 Task: Open a blank sheet, save the file as coverpage.doc Insert a picture of 'Cover page of the kite runner'with name   Cover page of the kite runner.png  Change shape height to 7 select the picture, apply border and shading with setting 3-D, style wavy line, color Purple and width 3/4 pt
Action: Mouse moved to (25, 21)
Screenshot: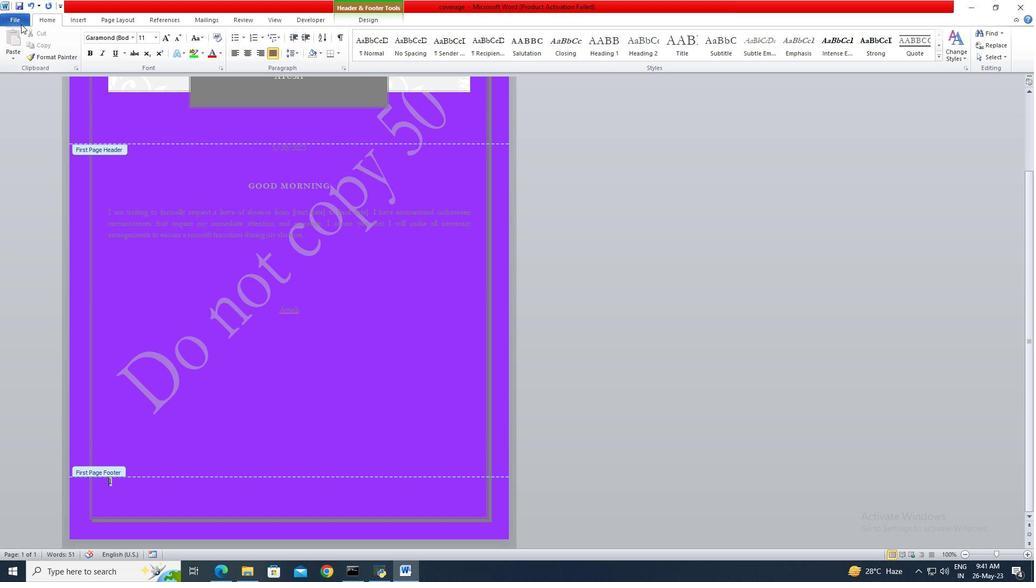 
Action: Mouse pressed left at (25, 21)
Screenshot: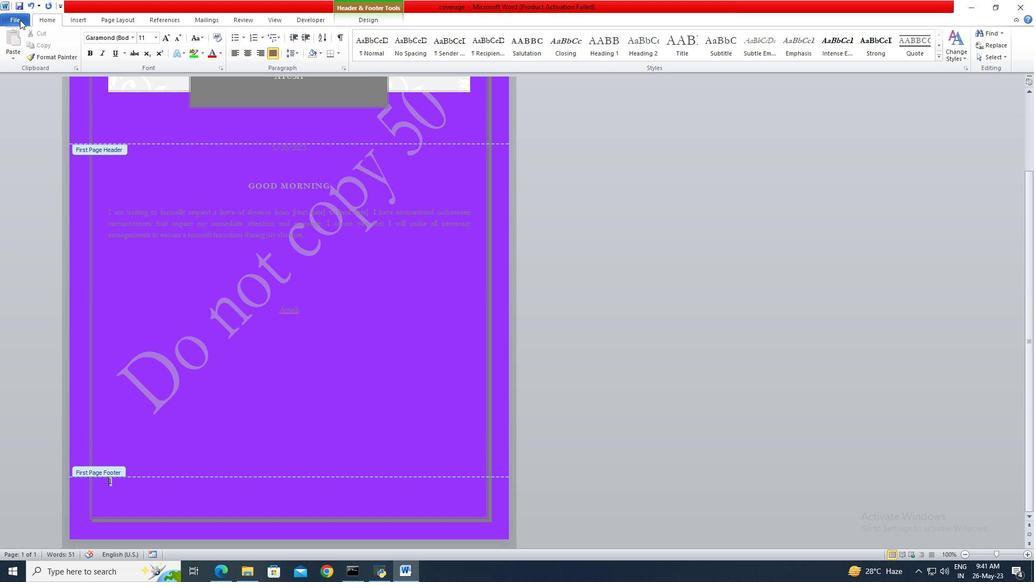 
Action: Mouse moved to (32, 150)
Screenshot: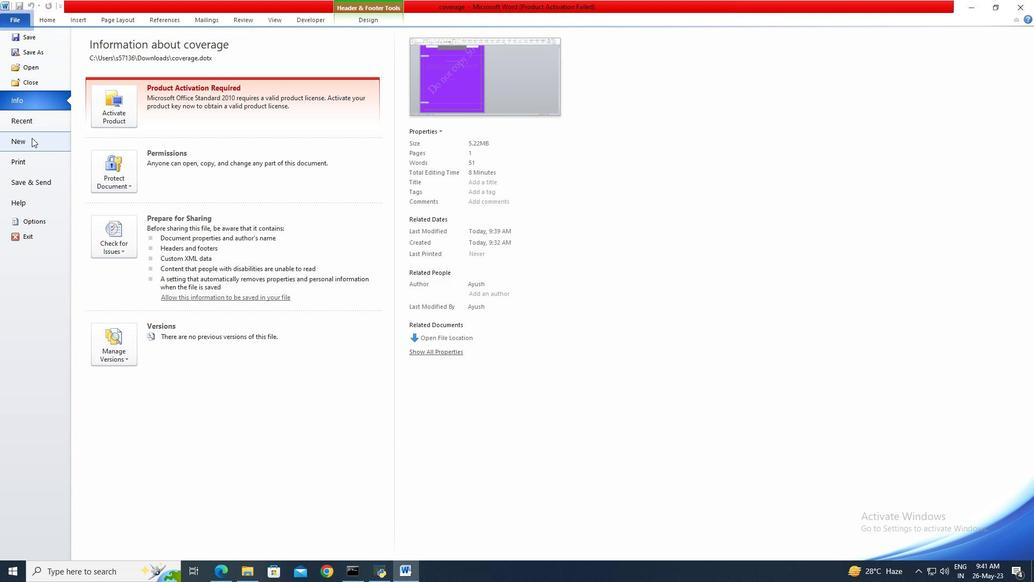 
Action: Mouse pressed left at (32, 150)
Screenshot: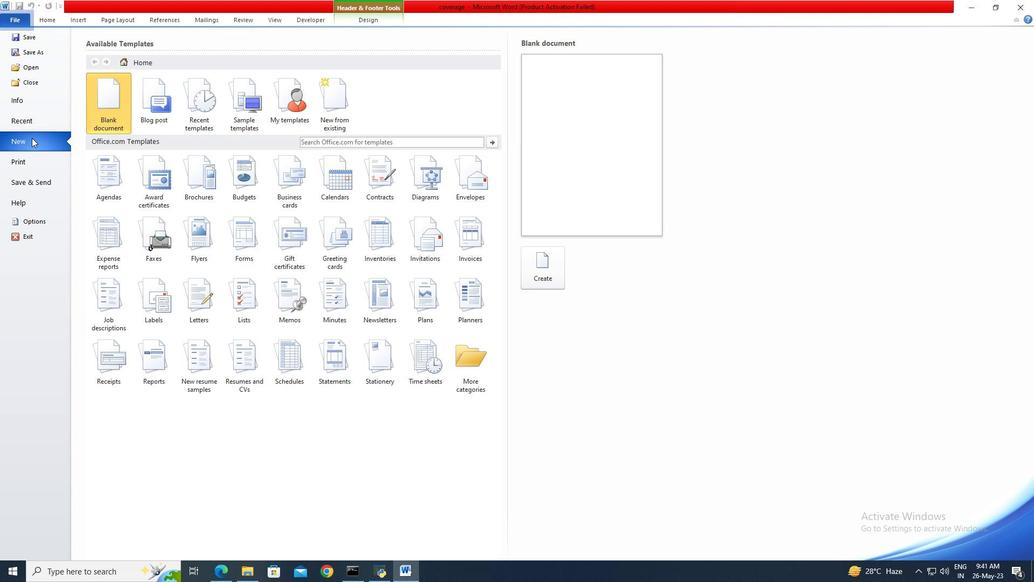 
Action: Mouse moved to (534, 265)
Screenshot: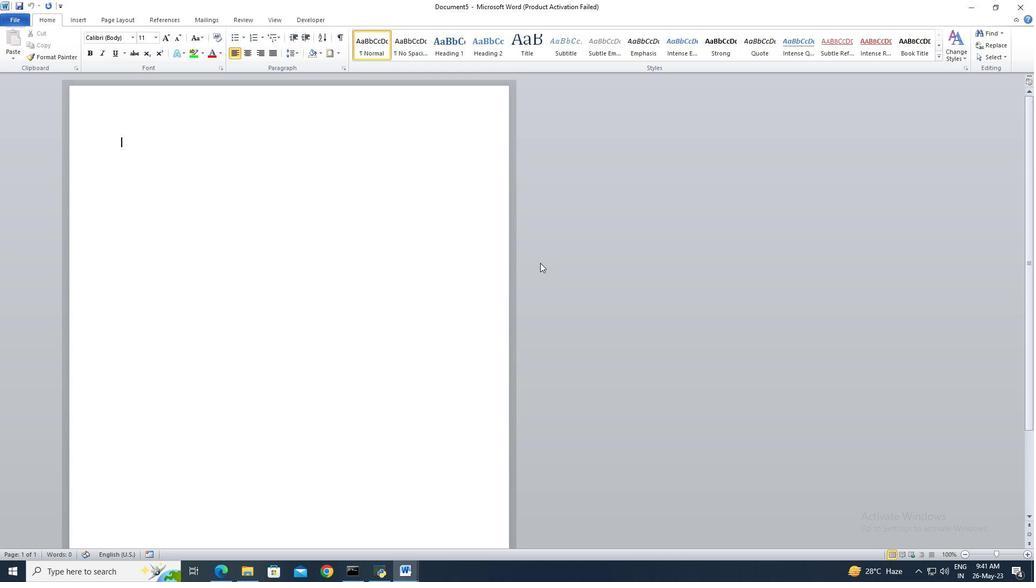 
Action: Mouse pressed left at (534, 265)
Screenshot: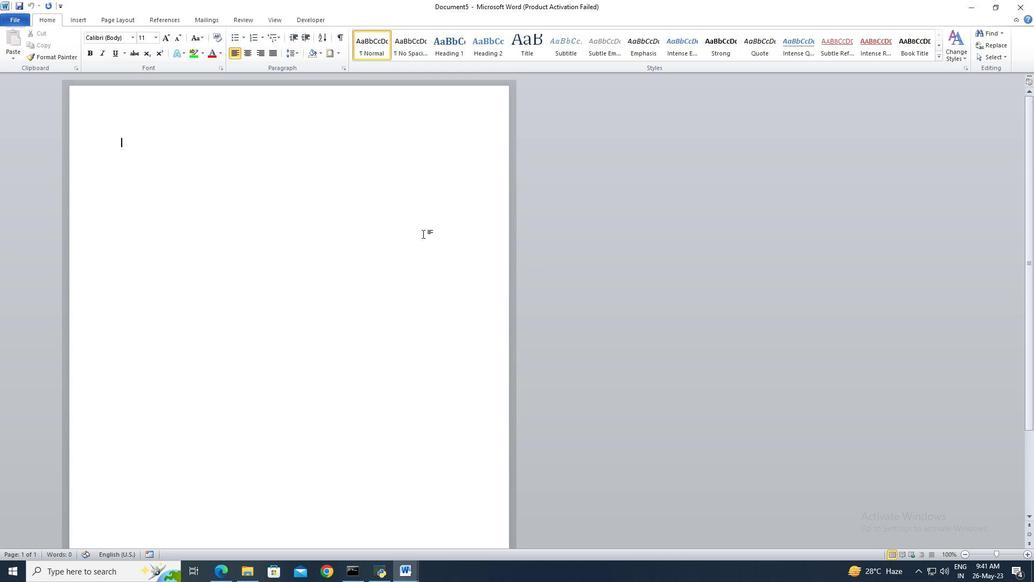
Action: Mouse moved to (22, 22)
Screenshot: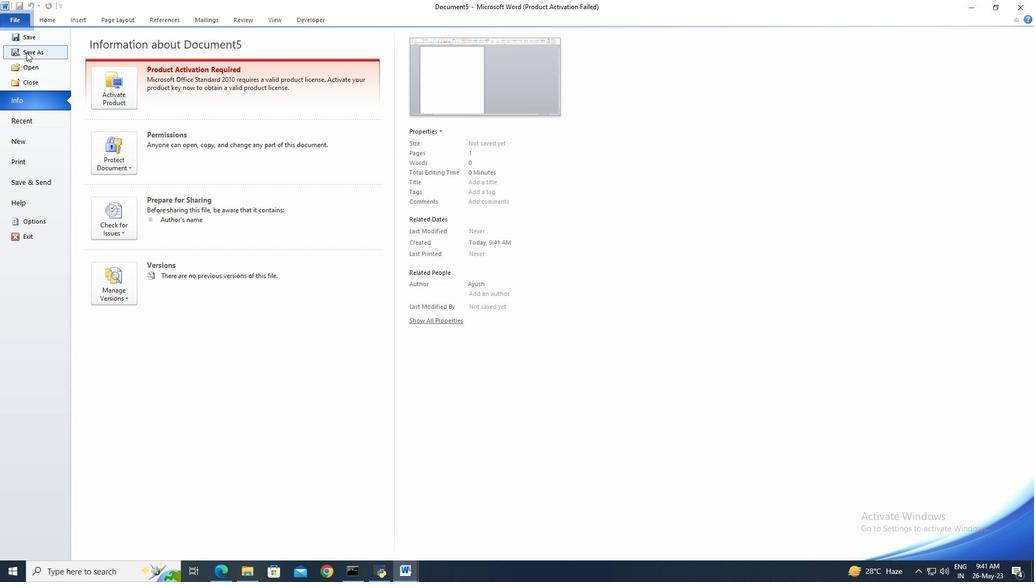 
Action: Mouse pressed left at (22, 22)
Screenshot: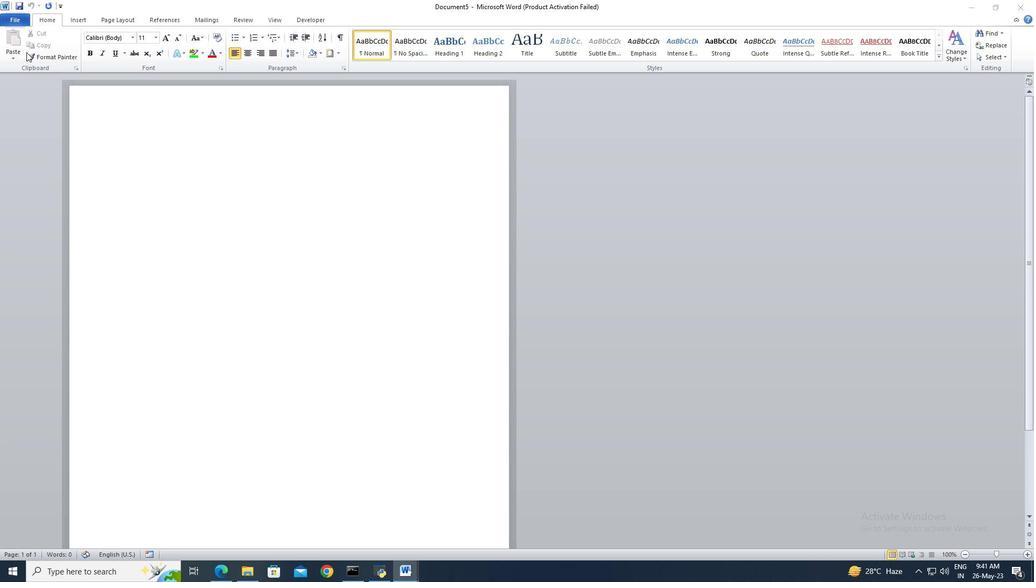 
Action: Mouse moved to (24, 52)
Screenshot: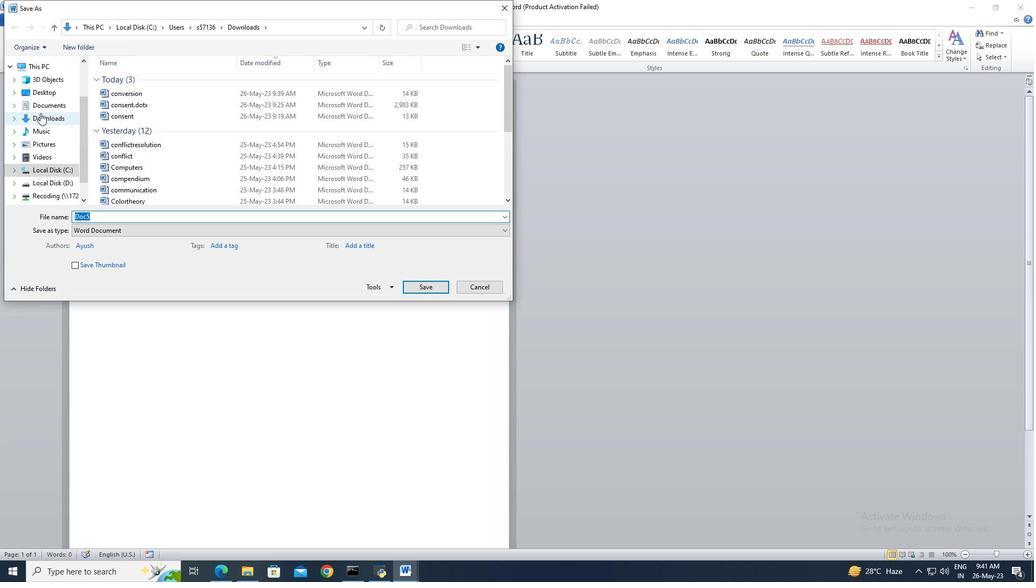 
Action: Mouse pressed left at (24, 52)
Screenshot: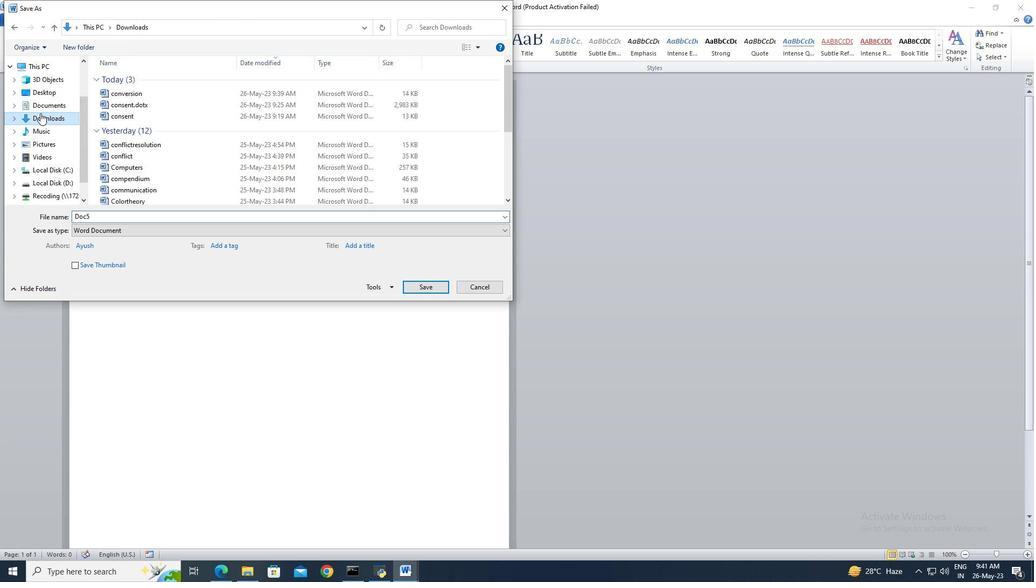 
Action: Mouse moved to (39, 113)
Screenshot: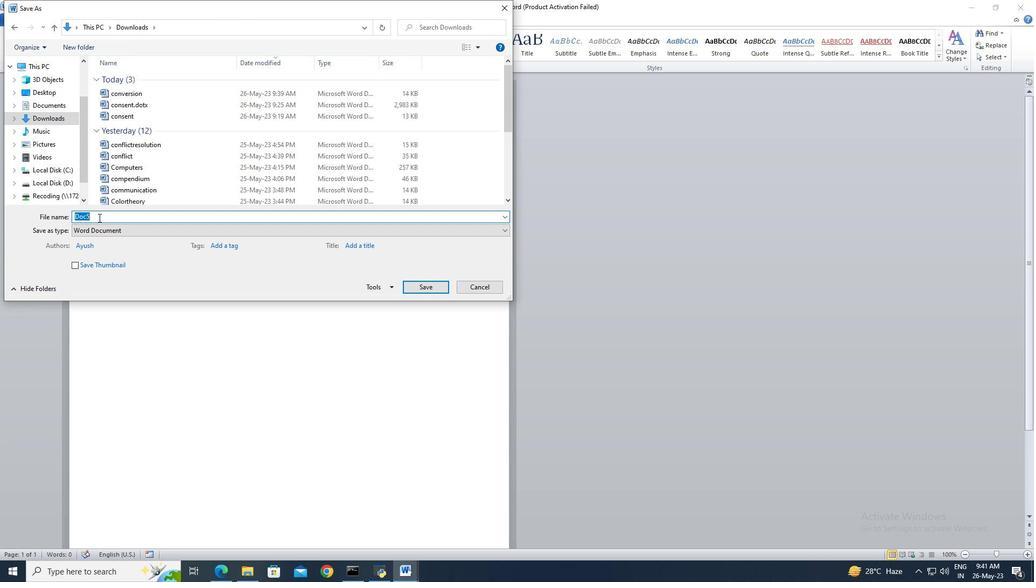 
Action: Mouse pressed left at (39, 113)
Screenshot: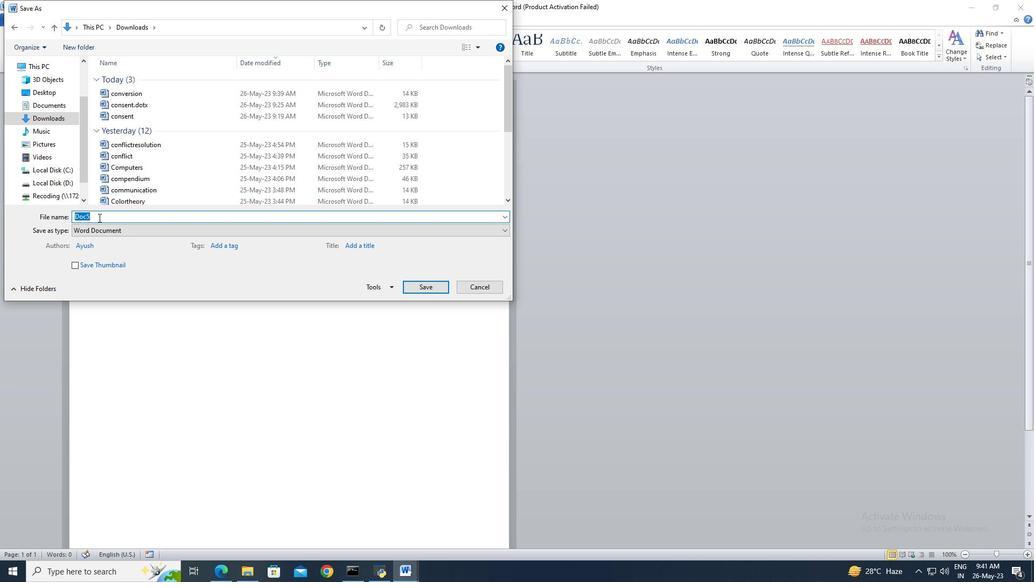 
Action: Mouse moved to (94, 219)
Screenshot: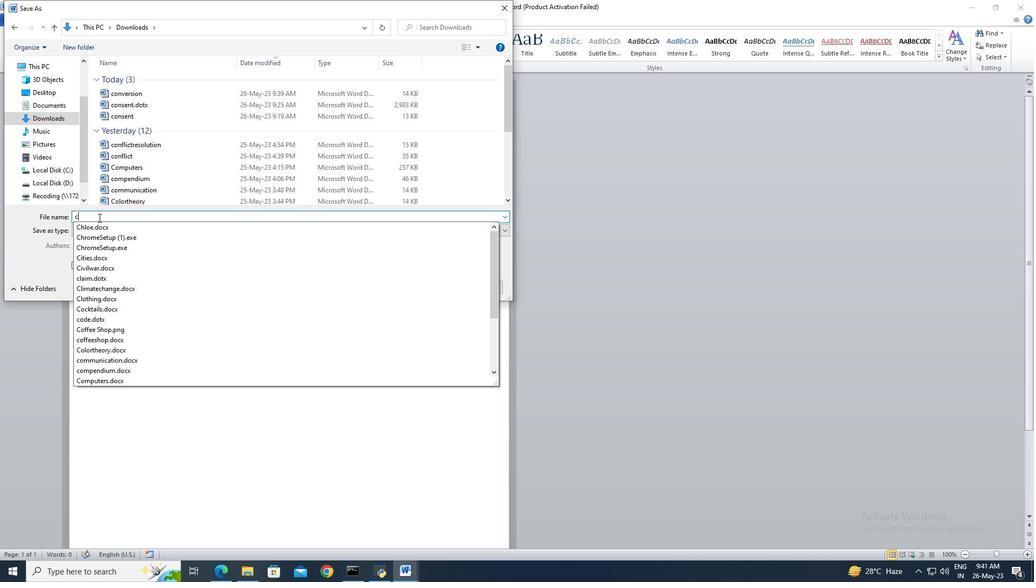 
Action: Mouse pressed left at (94, 219)
Screenshot: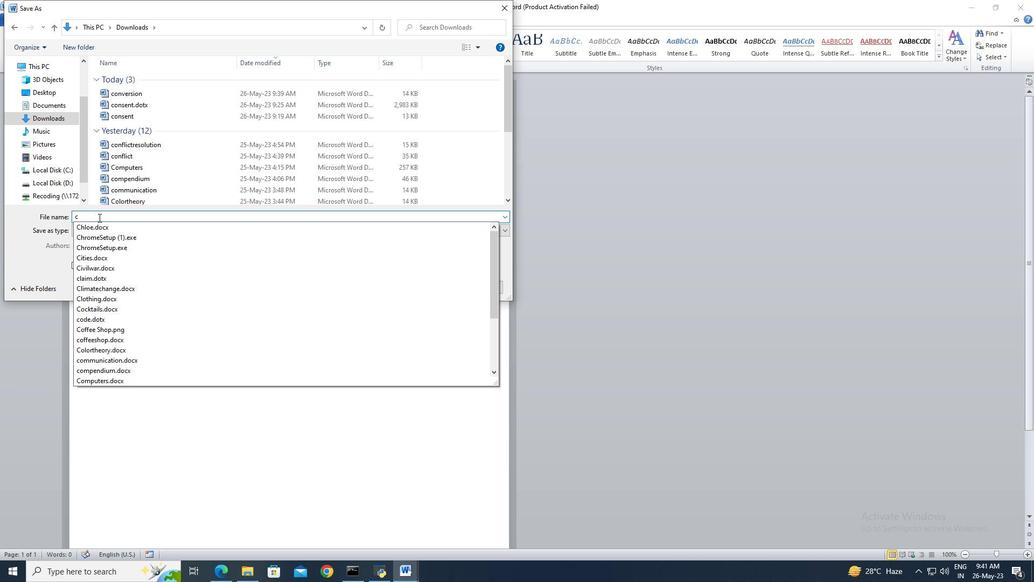 
Action: Key pressed coverpage
Screenshot: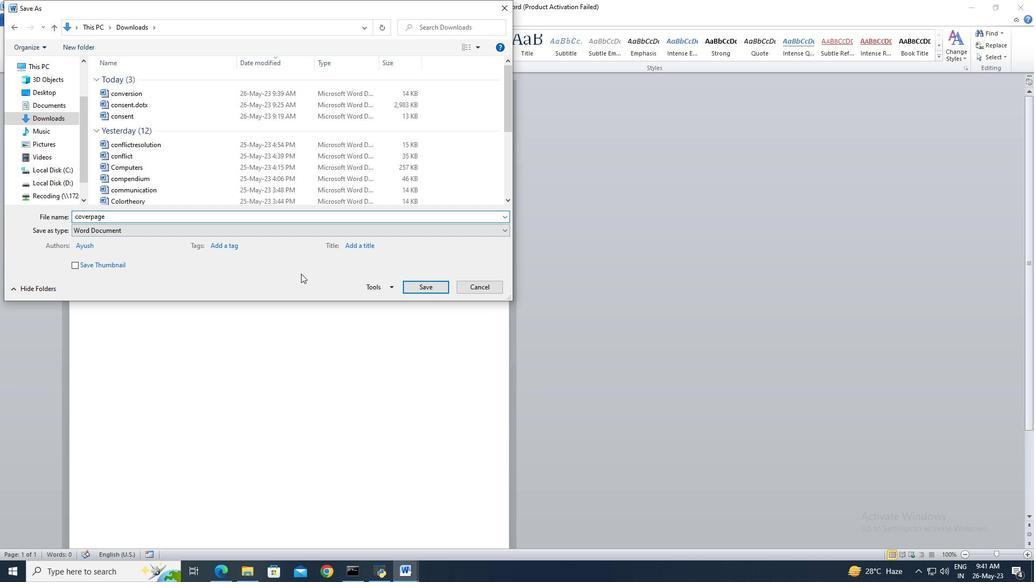 
Action: Mouse moved to (19, 19)
Screenshot: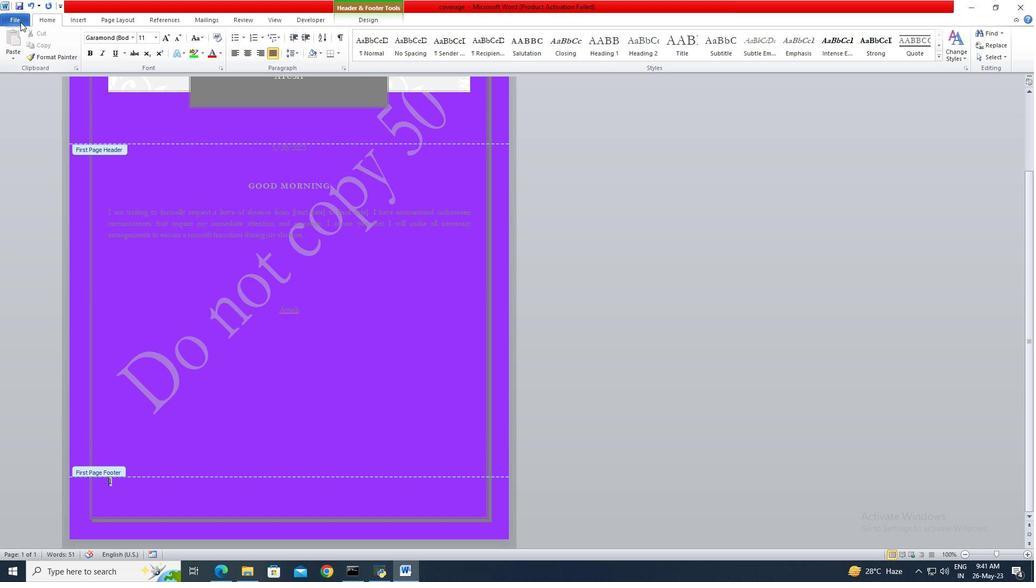 
Action: Mouse pressed left at (19, 19)
Screenshot: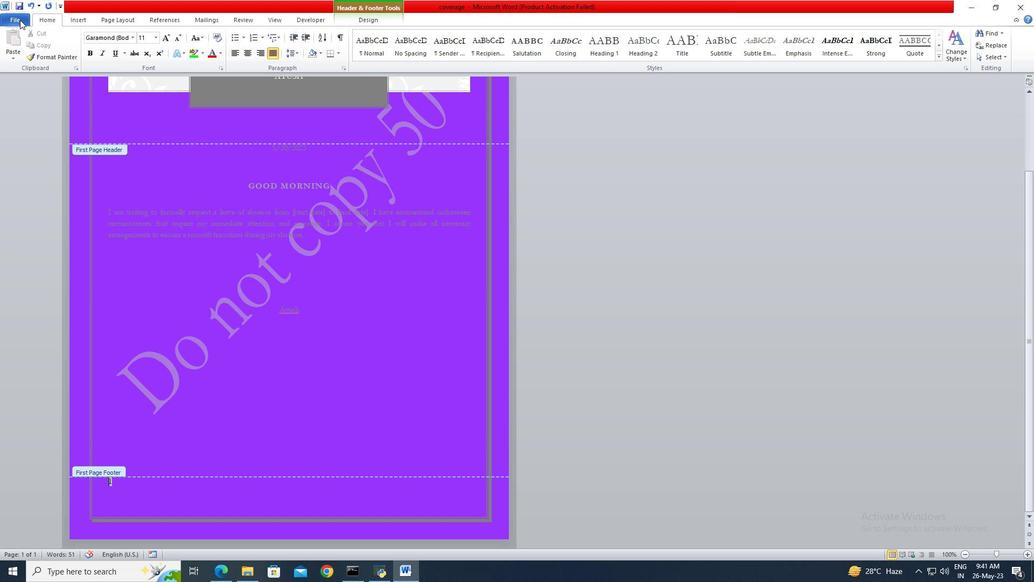 
Action: Mouse moved to (31, 137)
Screenshot: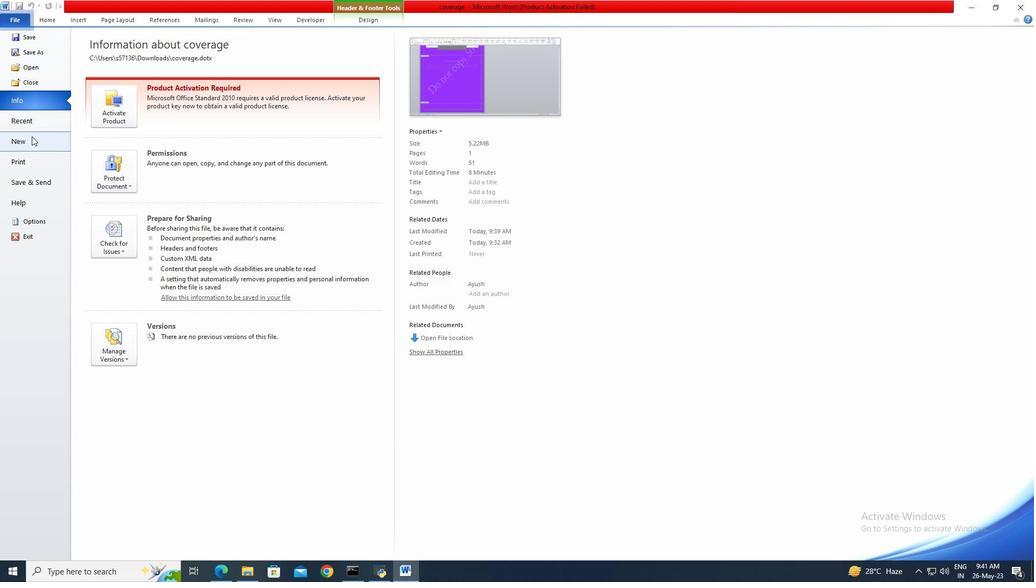 
Action: Mouse pressed left at (31, 137)
Screenshot: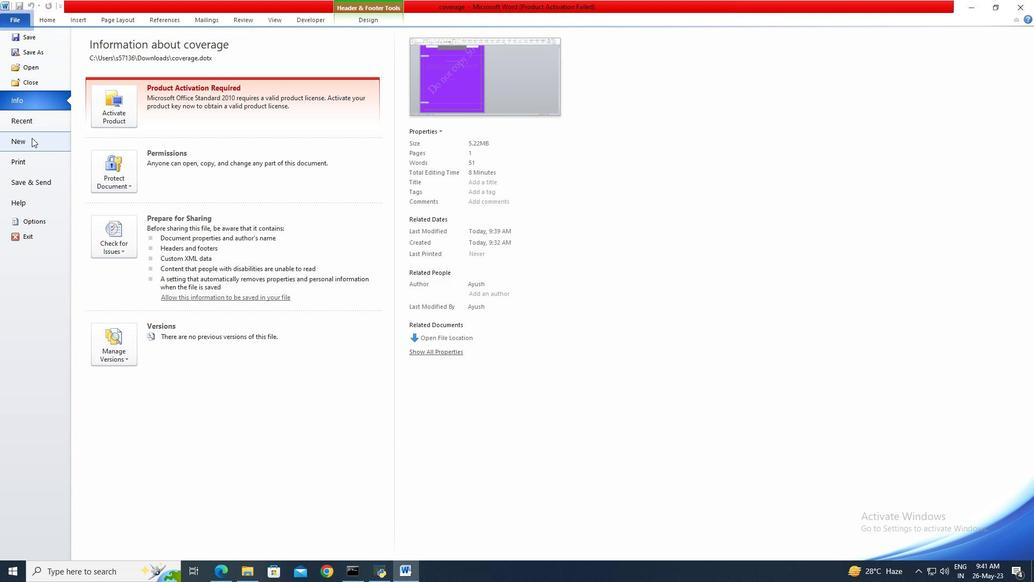 
Action: Mouse moved to (540, 263)
Screenshot: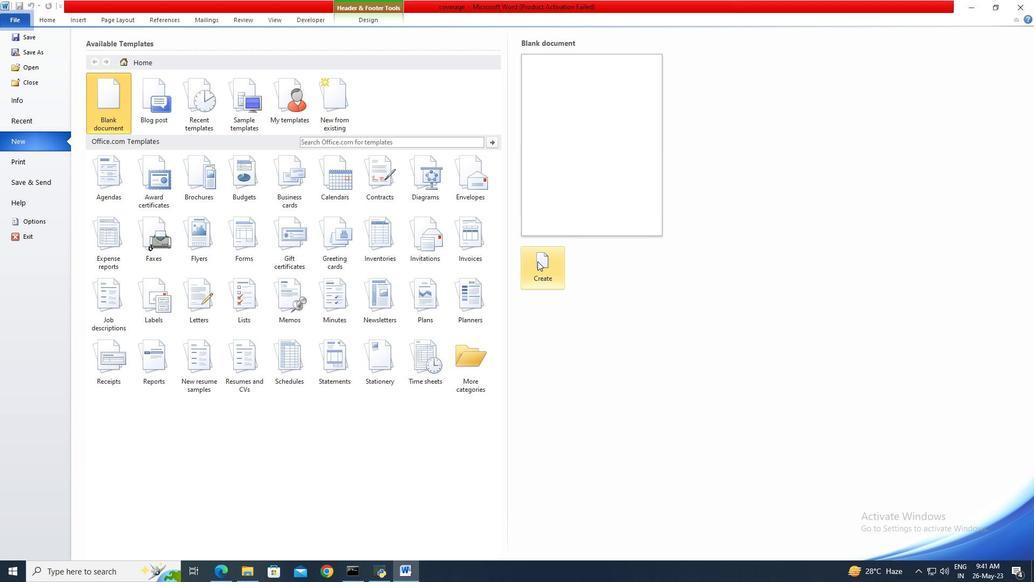 
Action: Mouse pressed left at (540, 263)
Screenshot: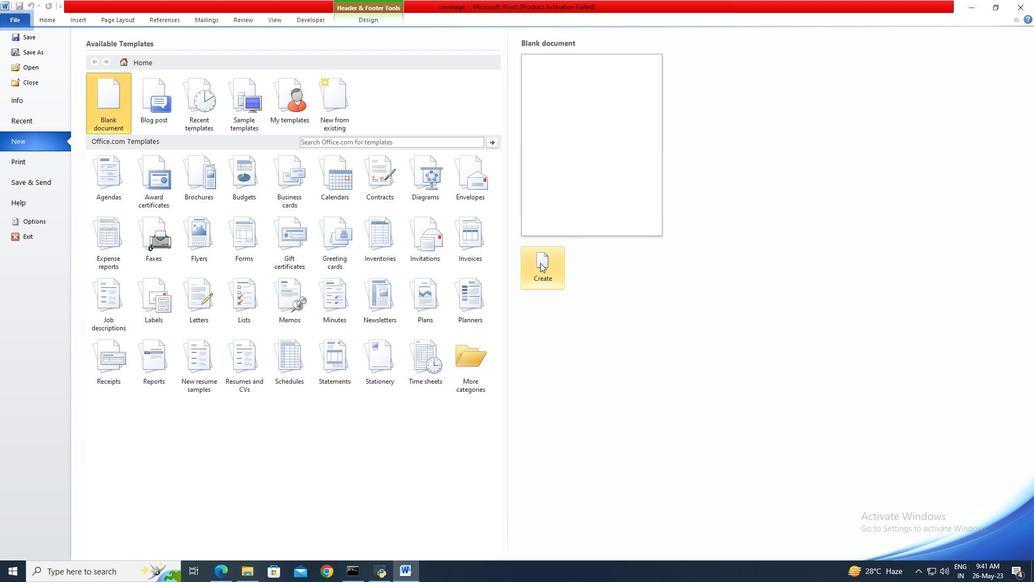 
Action: Mouse moved to (25, 22)
Screenshot: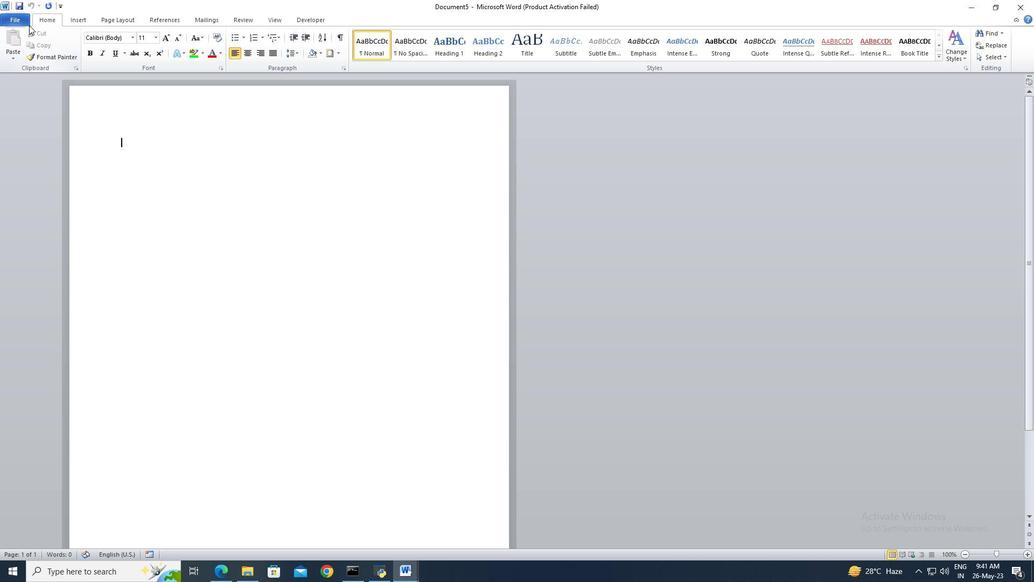 
Action: Mouse pressed left at (25, 22)
Screenshot: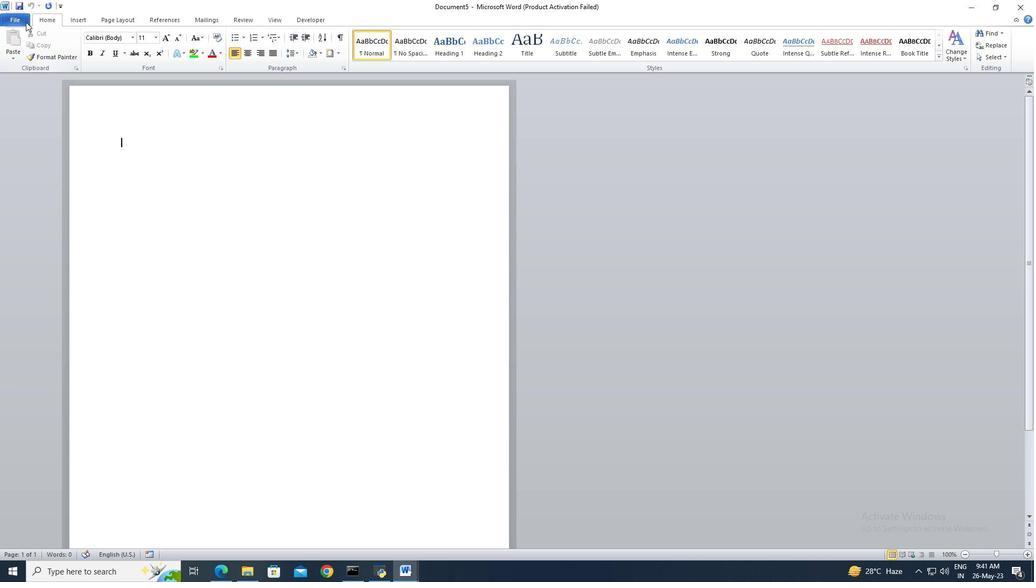 
Action: Mouse moved to (26, 52)
Screenshot: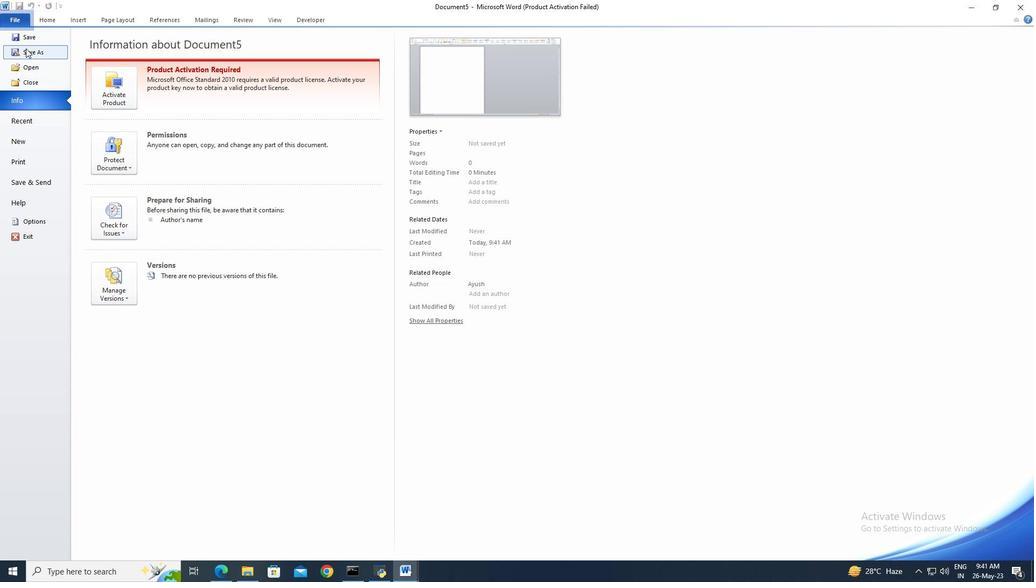 
Action: Mouse pressed left at (26, 52)
Screenshot: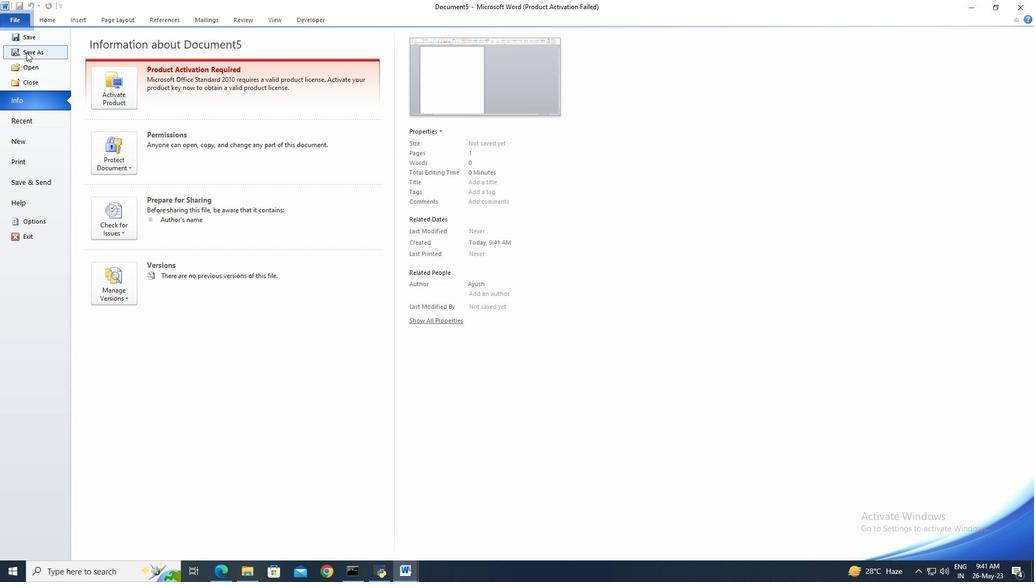 
Action: Mouse moved to (40, 113)
Screenshot: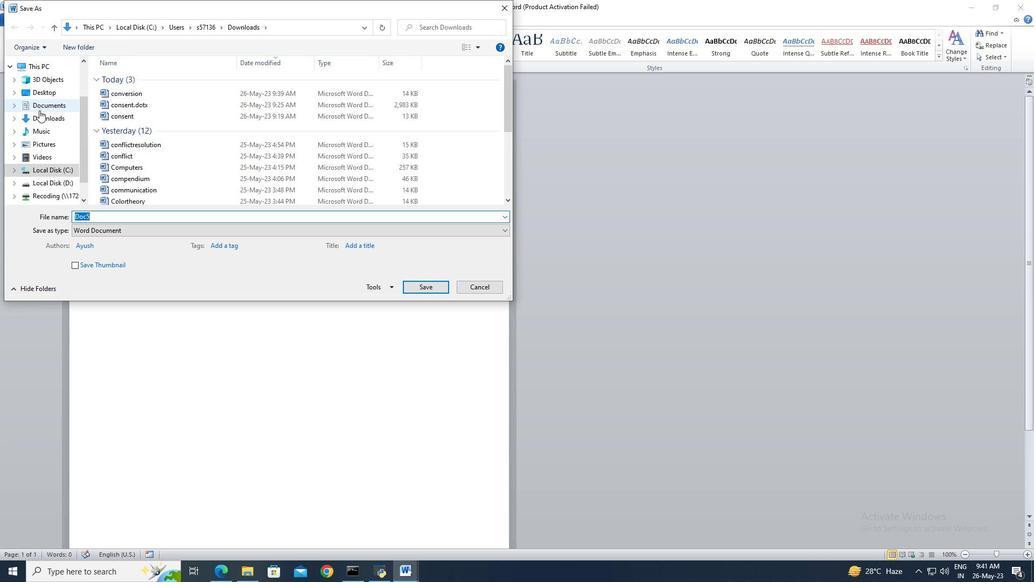
Action: Mouse pressed left at (40, 113)
Screenshot: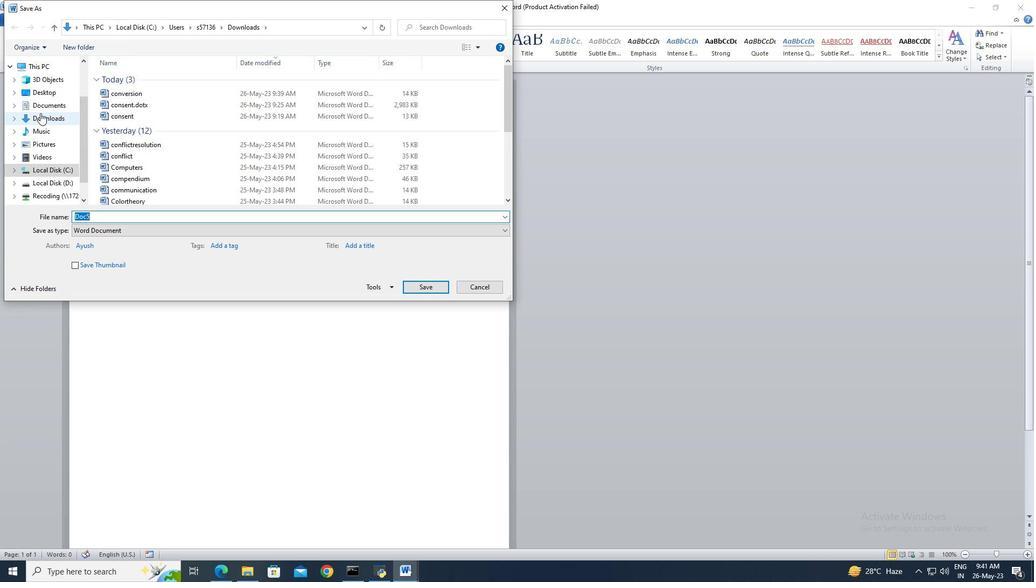 
Action: Mouse moved to (98, 217)
Screenshot: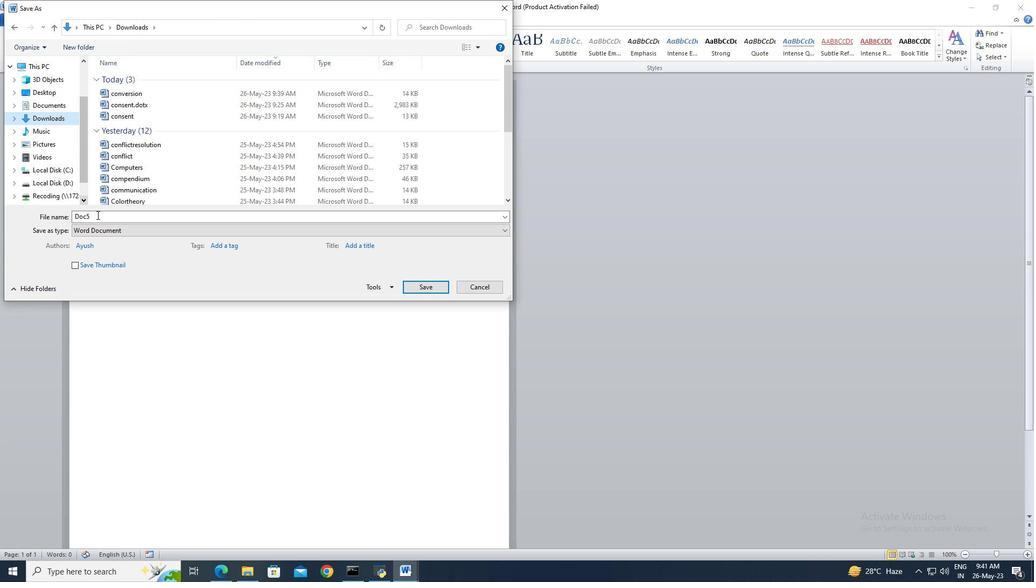 
Action: Mouse pressed left at (98, 217)
Screenshot: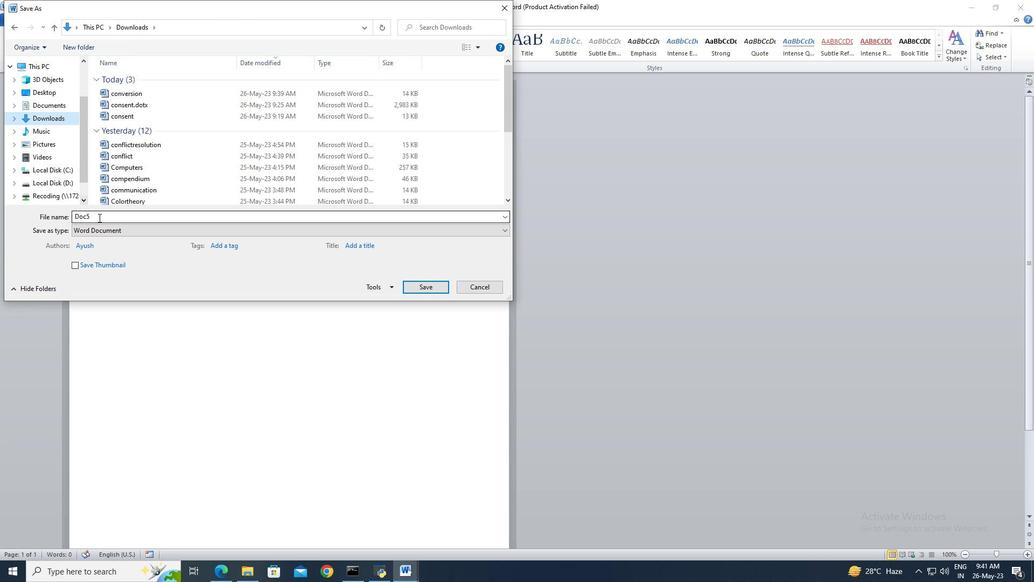 
Action: Key pressed coverpae
Screenshot: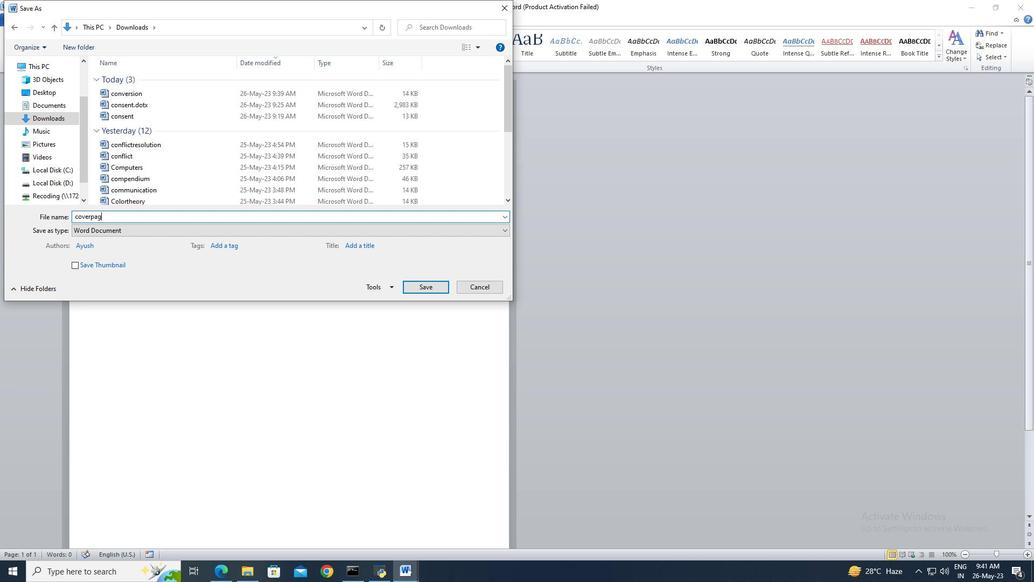 
Action: Mouse moved to (410, 289)
Screenshot: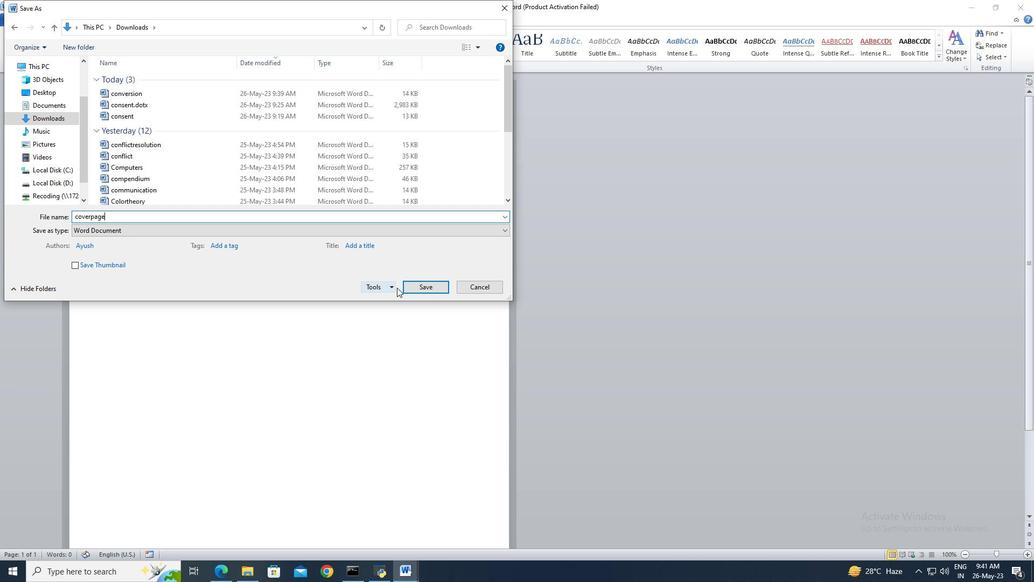 
Action: Mouse pressed left at (410, 289)
Screenshot: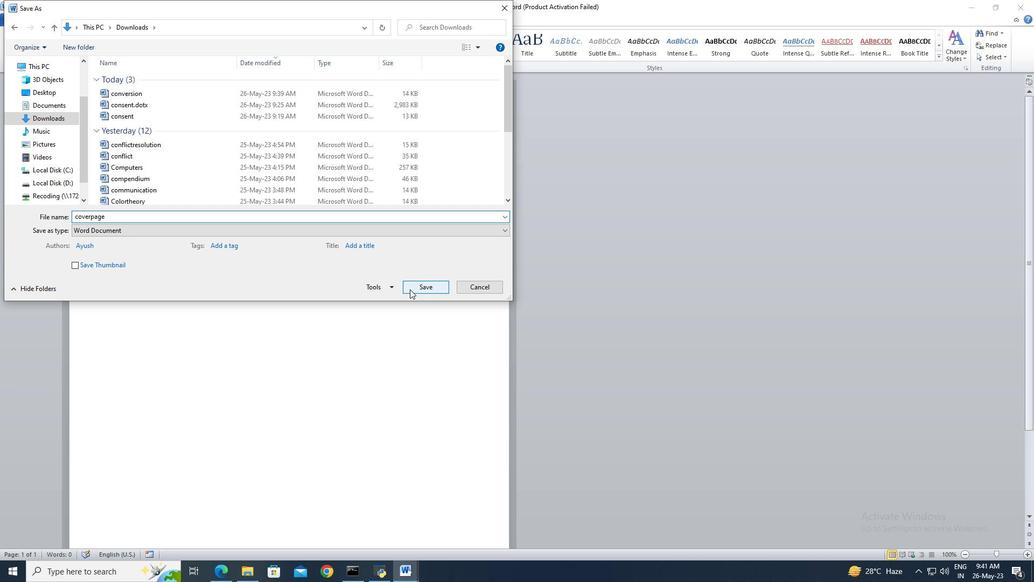 
Action: Mouse moved to (84, 24)
Screenshot: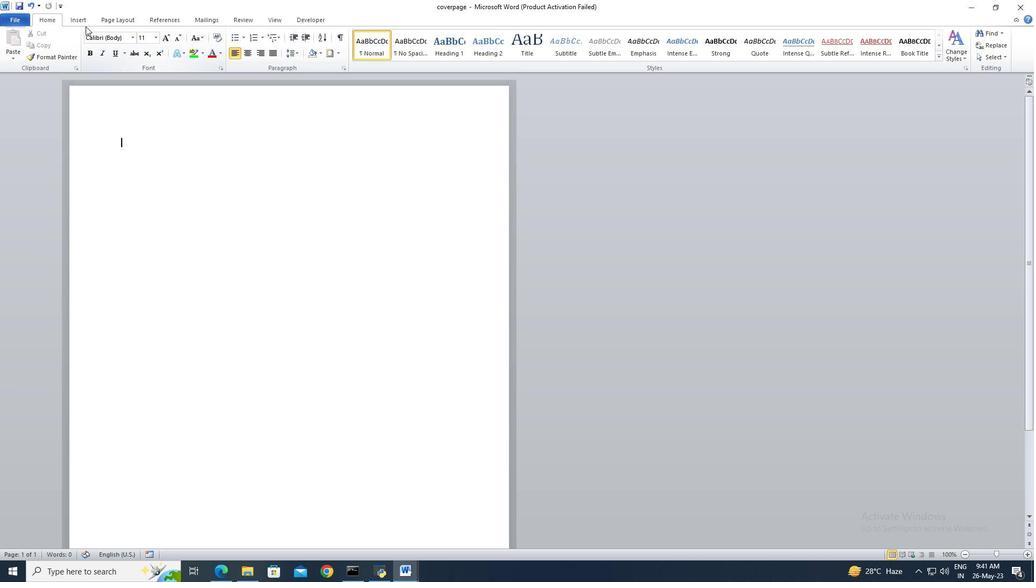 
Action: Mouse pressed left at (84, 24)
Screenshot: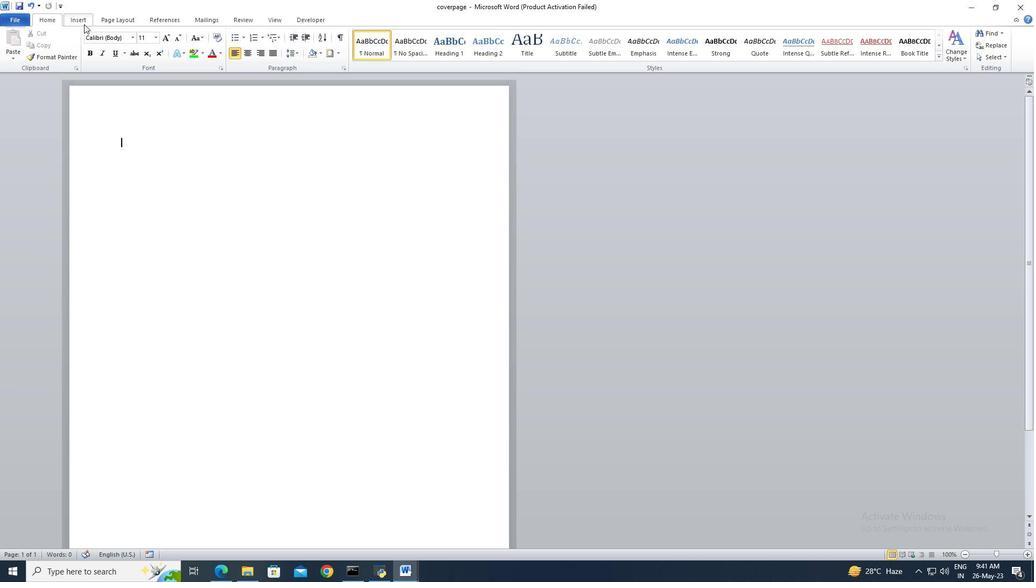 
Action: Mouse moved to (107, 48)
Screenshot: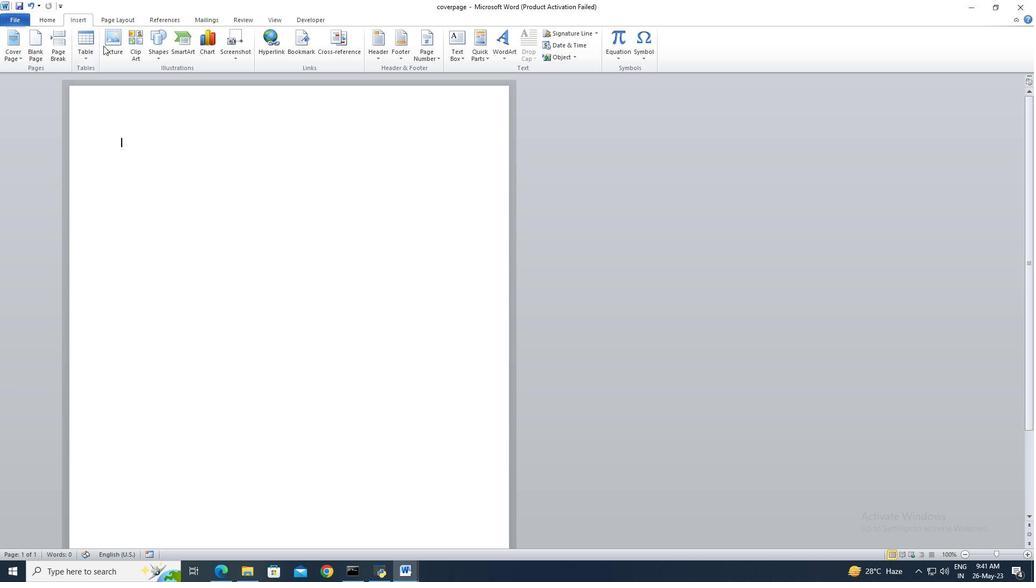 
Action: Mouse pressed left at (107, 48)
Screenshot: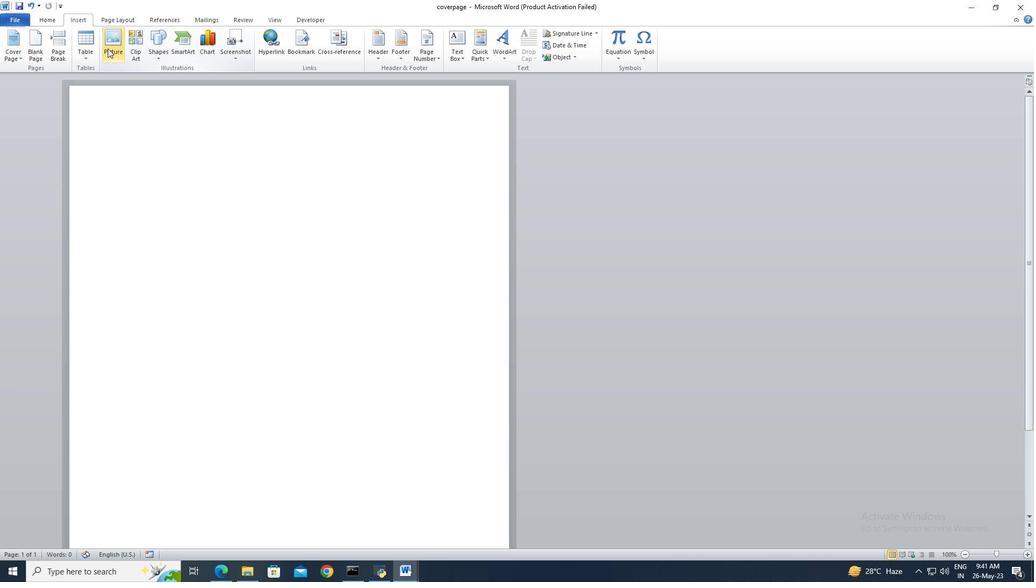 
Action: Mouse moved to (58, 153)
Screenshot: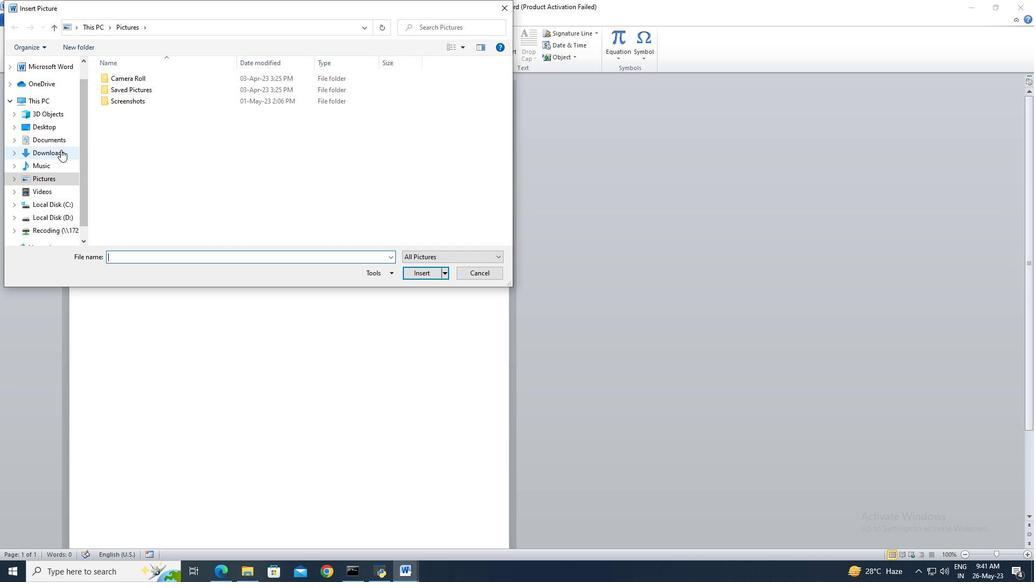 
Action: Mouse pressed left at (58, 153)
Screenshot: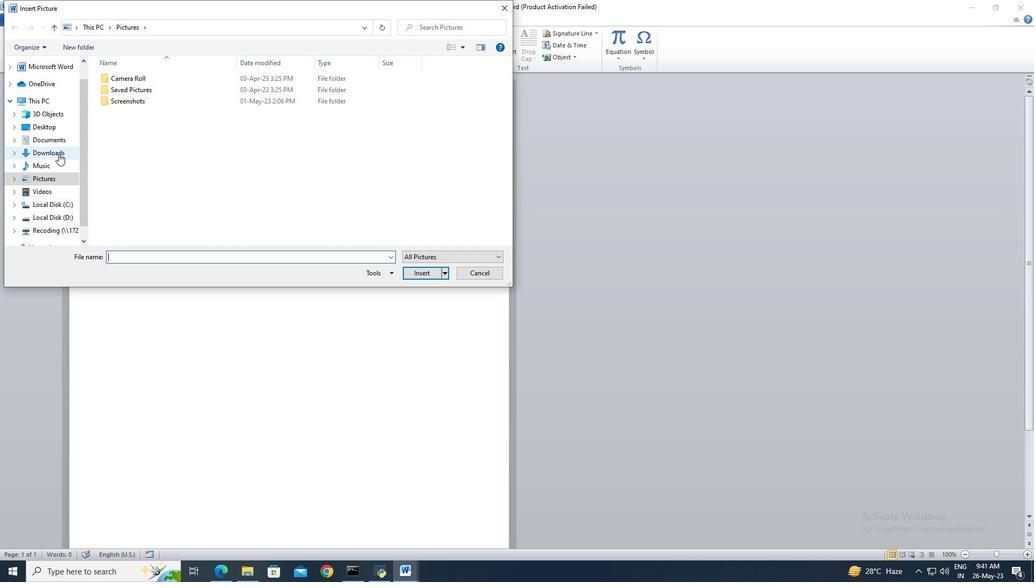 
Action: Mouse moved to (129, 97)
Screenshot: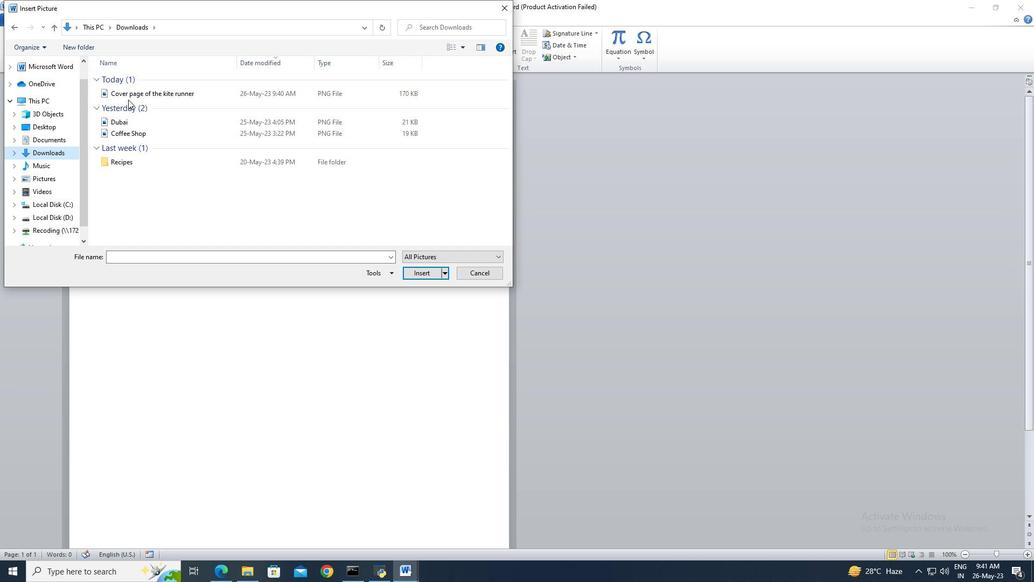
Action: Mouse pressed left at (129, 97)
Screenshot: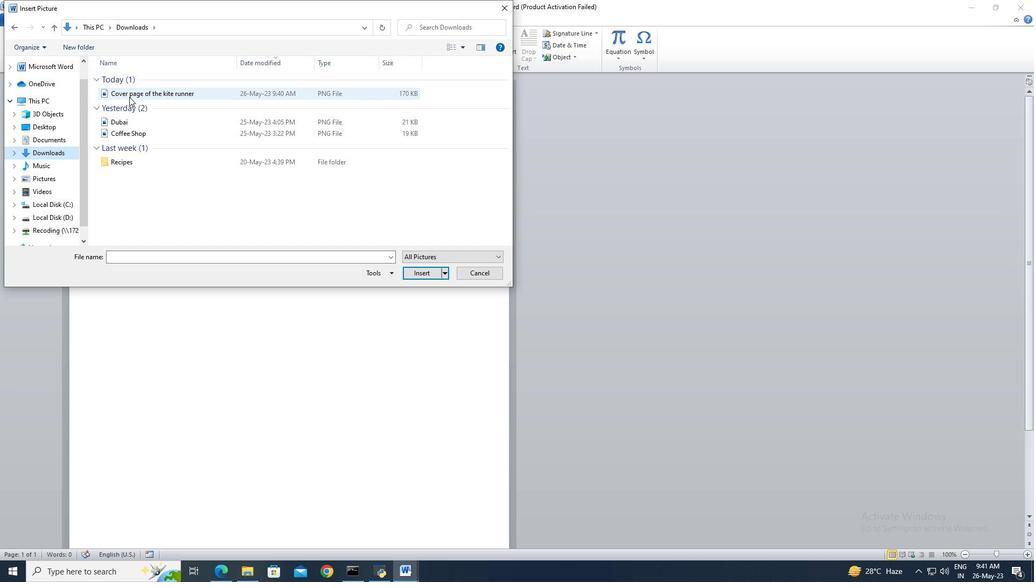 
Action: Mouse moved to (421, 276)
Screenshot: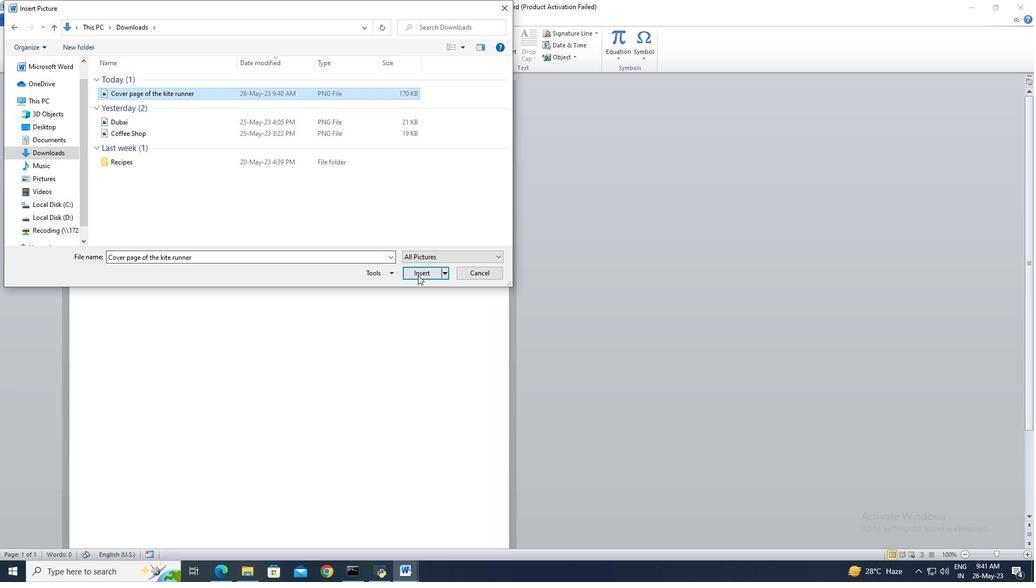 
Action: Mouse pressed left at (421, 276)
Screenshot: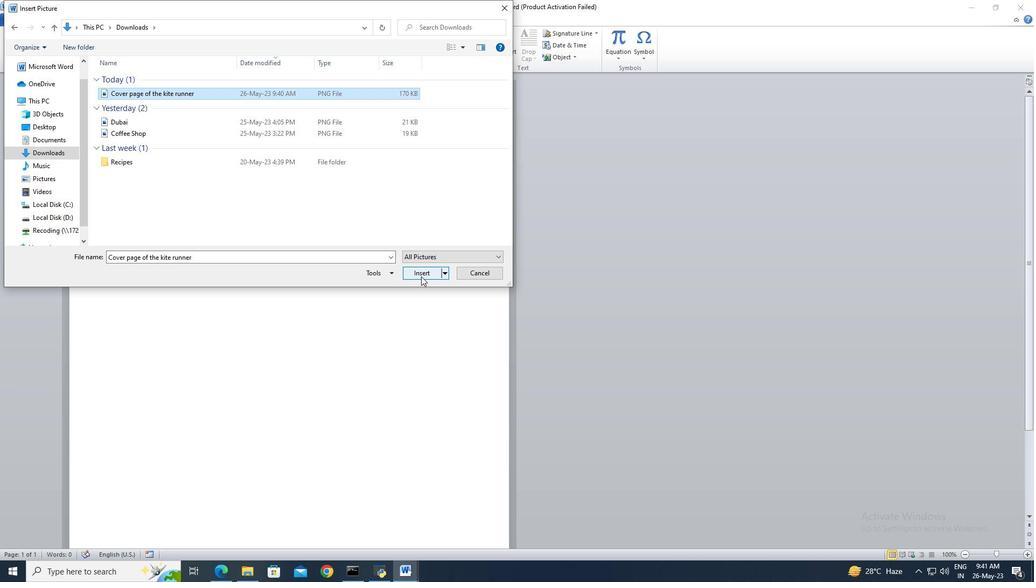
Action: Mouse moved to (1013, 38)
Screenshot: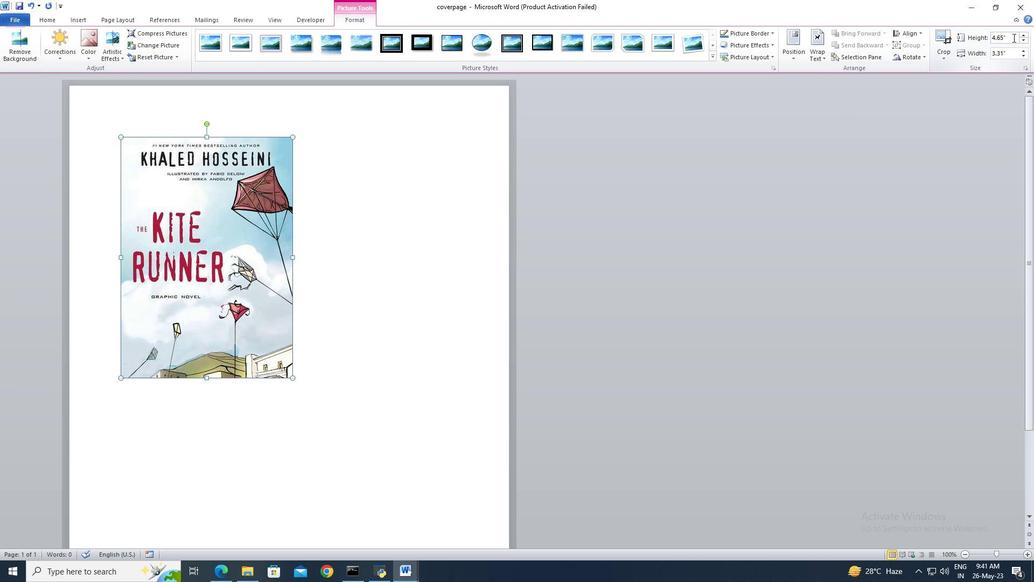 
Action: Mouse pressed left at (1013, 38)
Screenshot: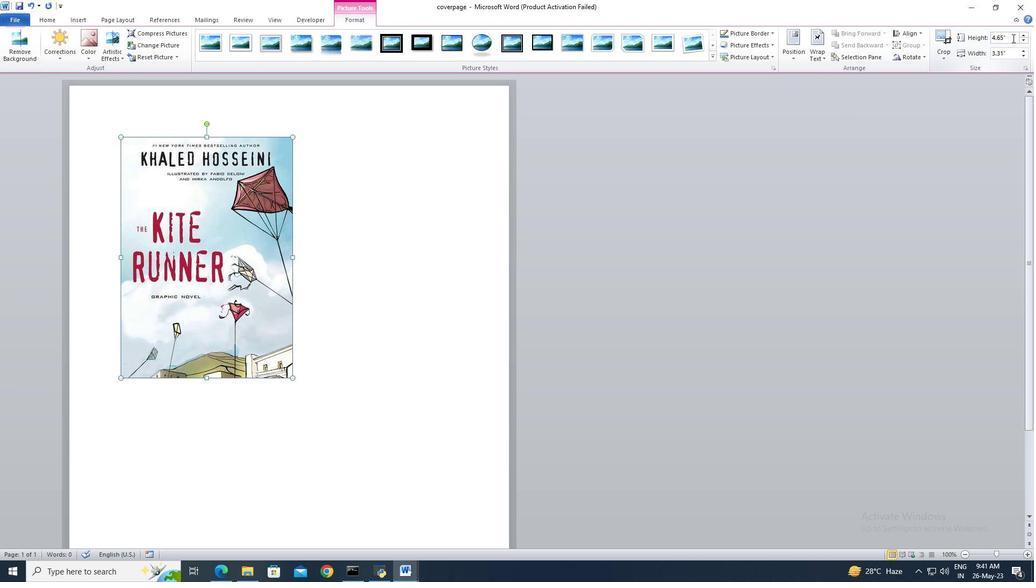 
Action: Mouse moved to (993, 29)
Screenshot: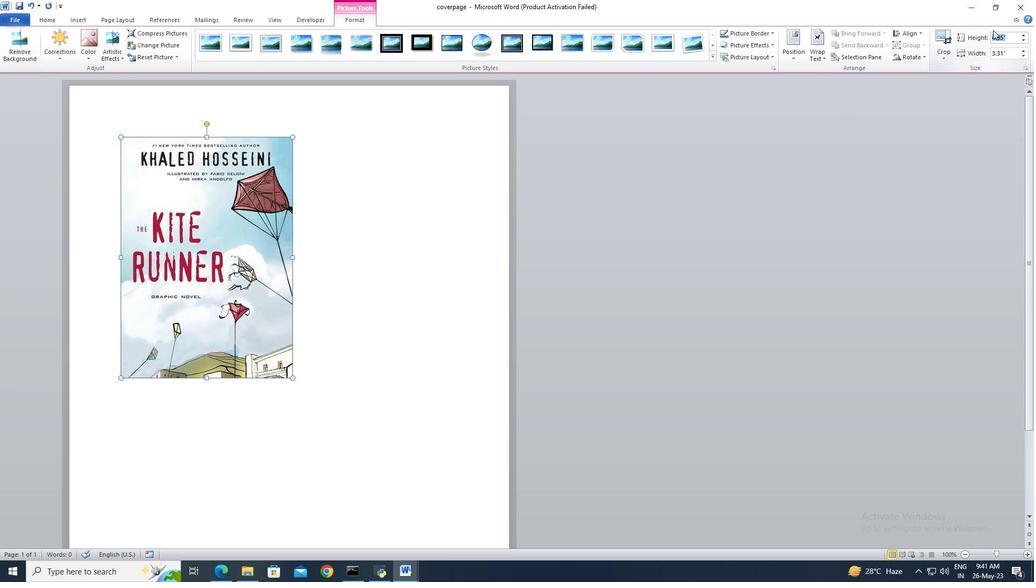 
Action: Key pressed 7<Key.enter>
Screenshot: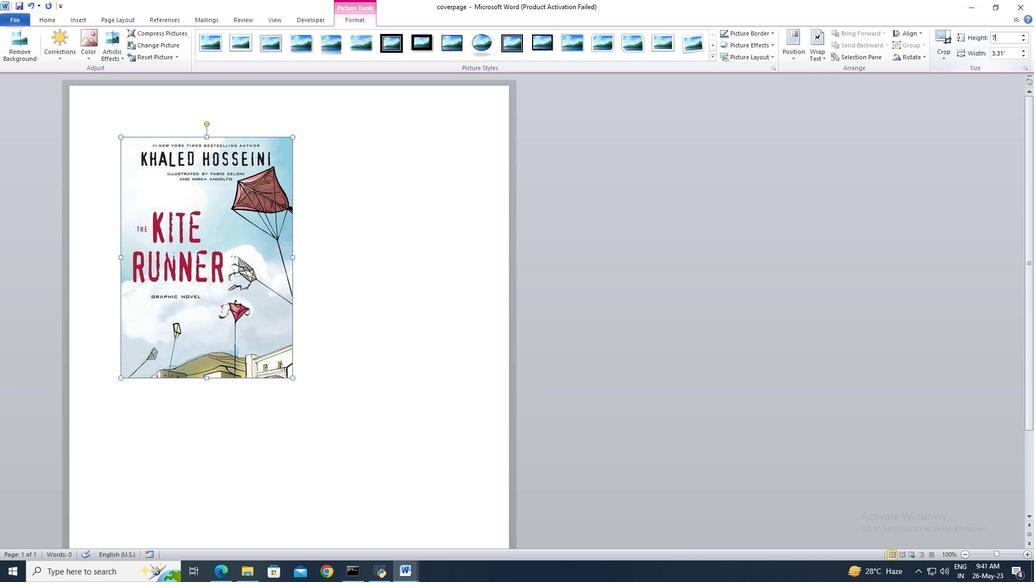 
Action: Mouse moved to (50, 18)
Screenshot: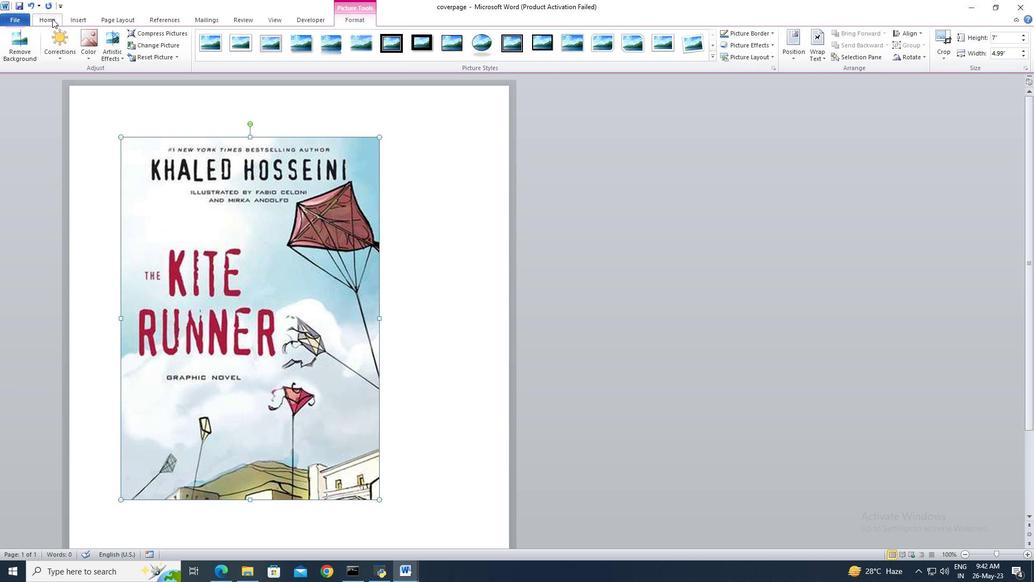 
Action: Mouse pressed left at (50, 18)
Screenshot: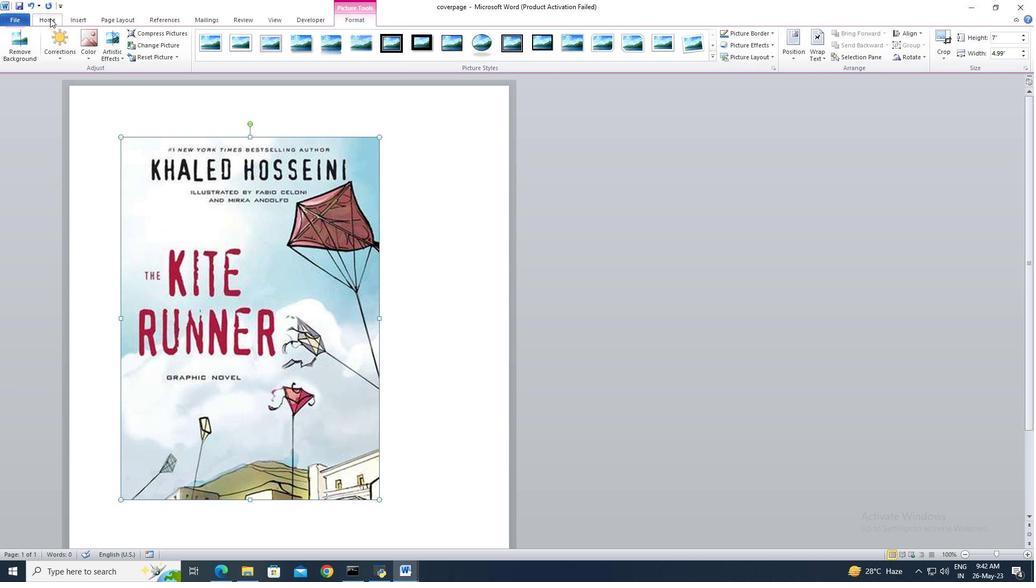 
Action: Mouse moved to (337, 56)
Screenshot: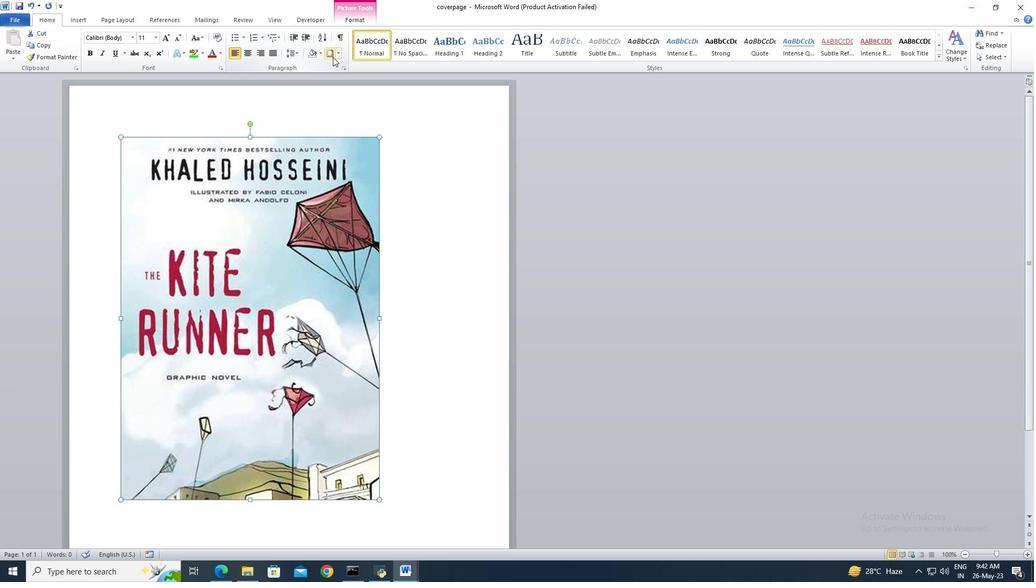 
Action: Mouse pressed left at (337, 56)
Screenshot: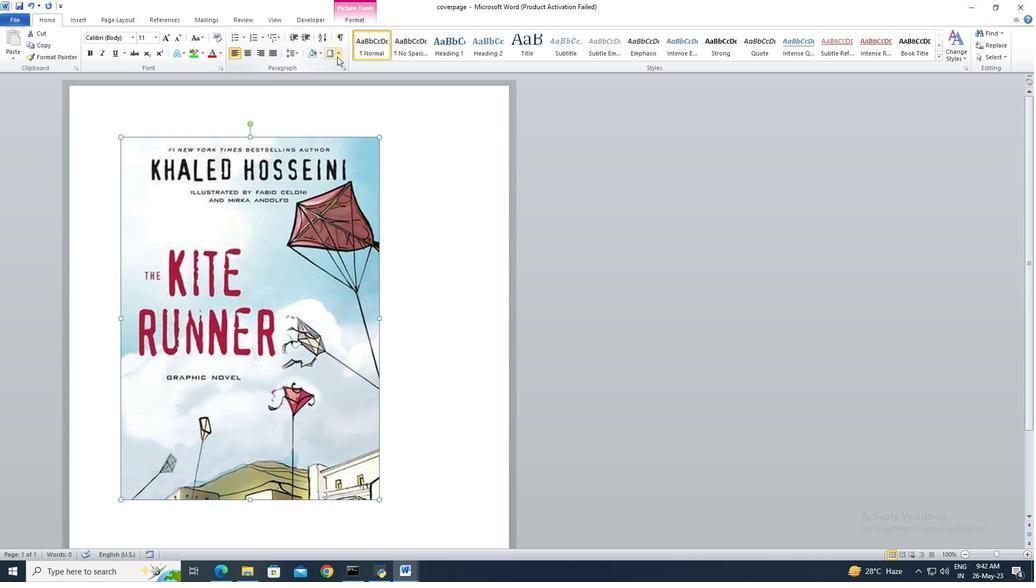 
Action: Mouse moved to (376, 252)
Screenshot: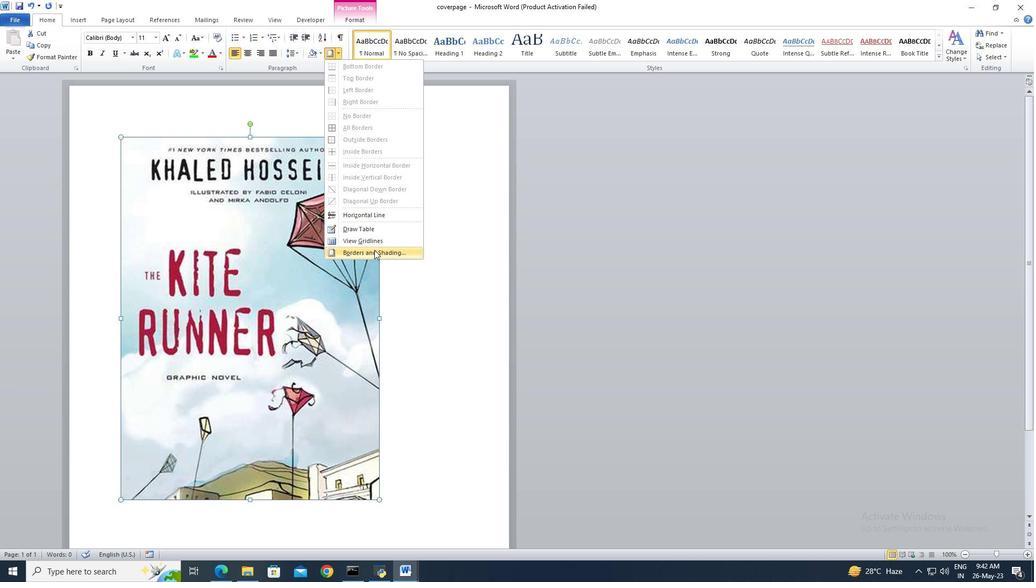 
Action: Mouse pressed left at (376, 252)
Screenshot: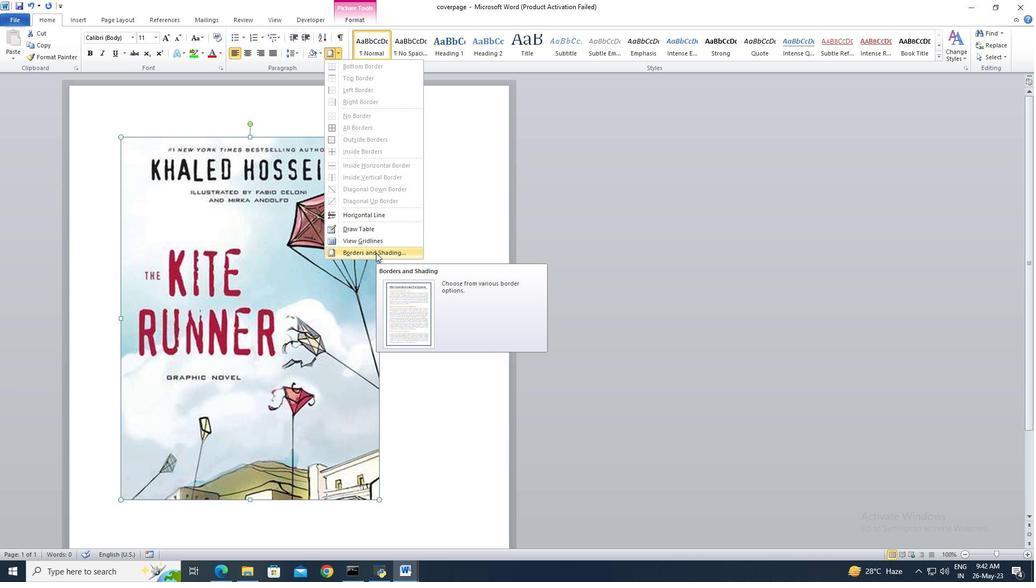 
Action: Mouse moved to (392, 289)
Screenshot: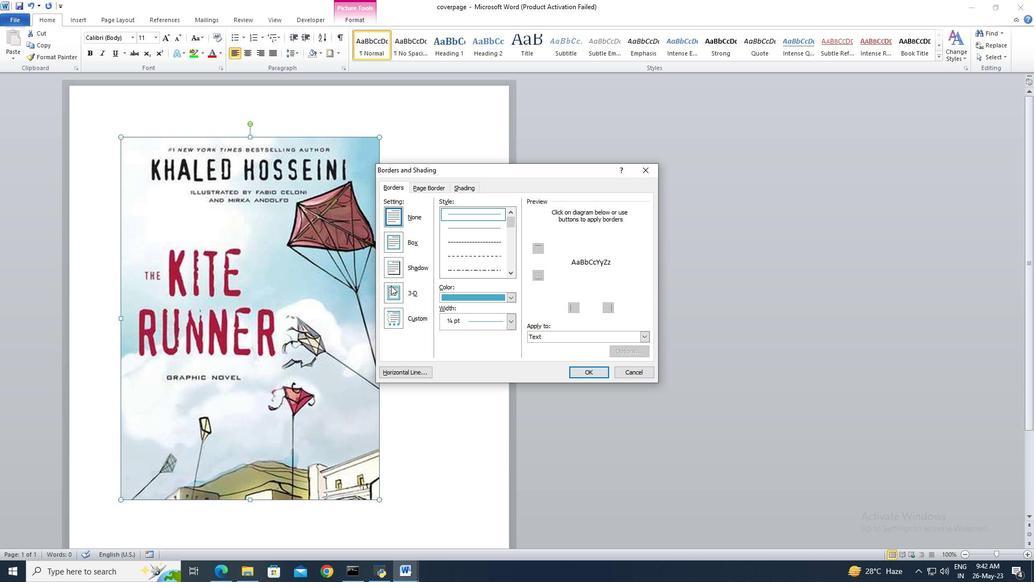 
Action: Mouse pressed left at (392, 289)
Screenshot: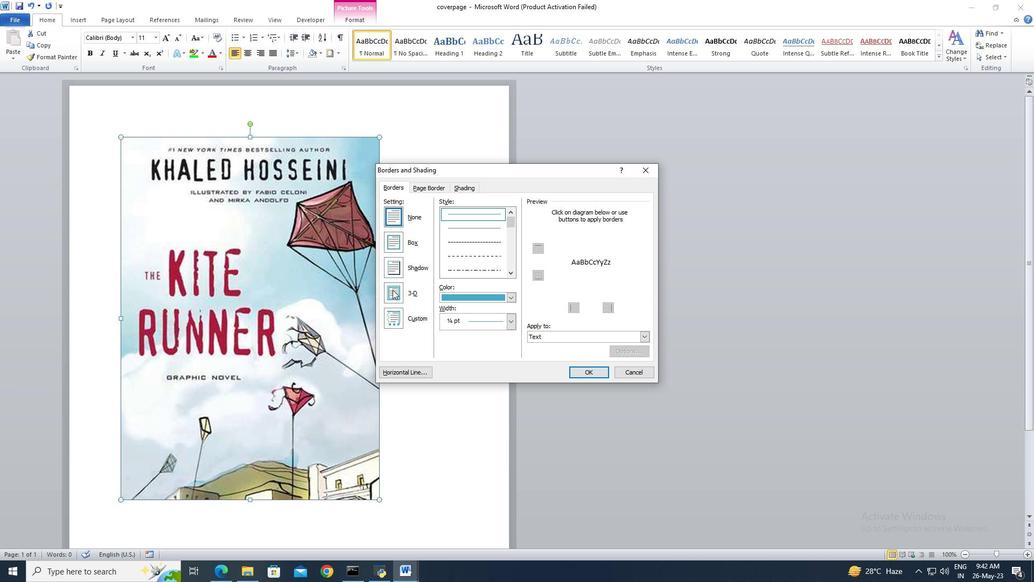 
Action: Mouse moved to (512, 273)
Screenshot: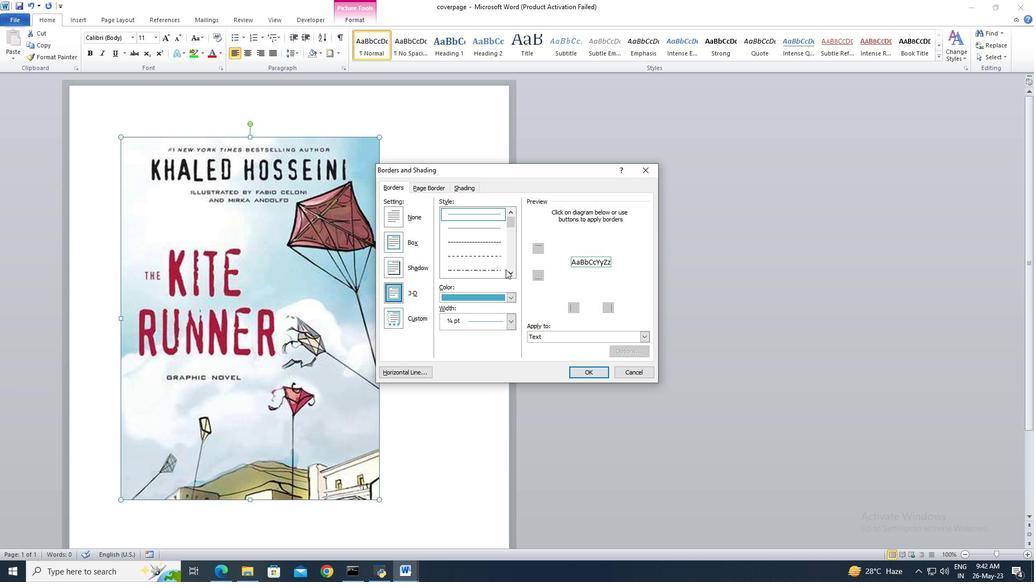 
Action: Mouse pressed left at (512, 273)
Screenshot: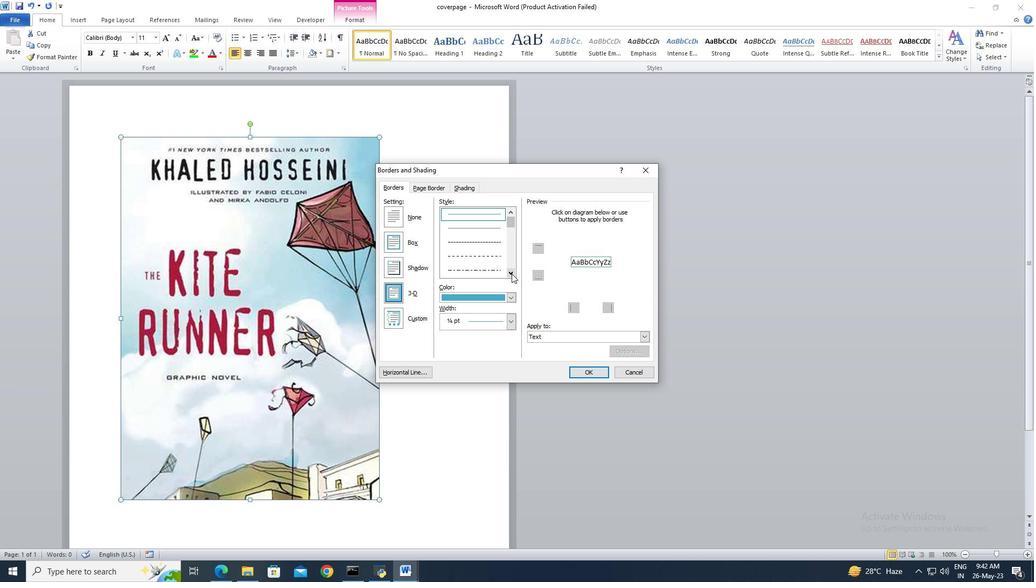 
Action: Mouse pressed left at (512, 273)
Screenshot: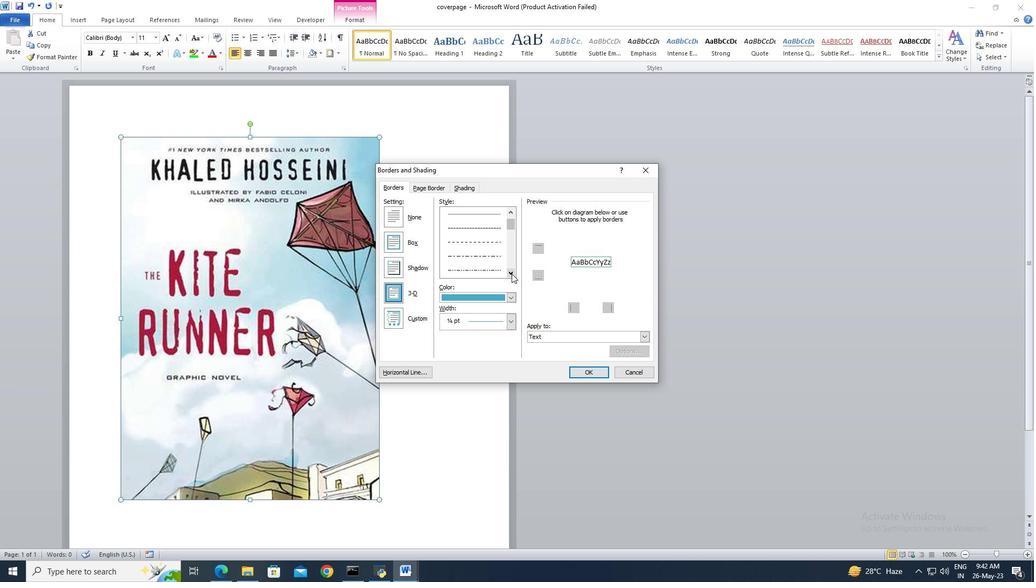 
Action: Mouse pressed left at (512, 273)
Screenshot: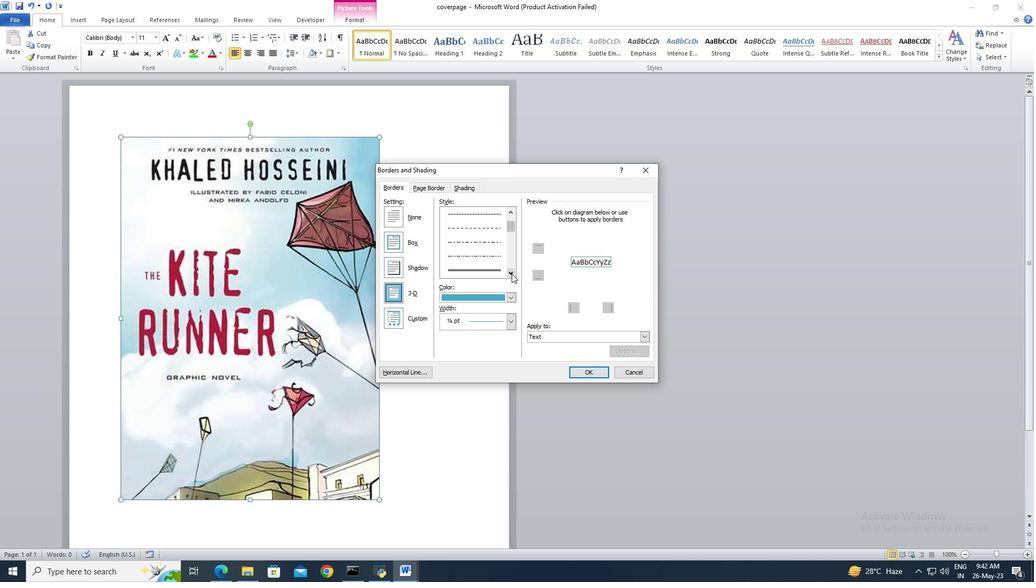 
Action: Mouse pressed left at (512, 273)
Screenshot: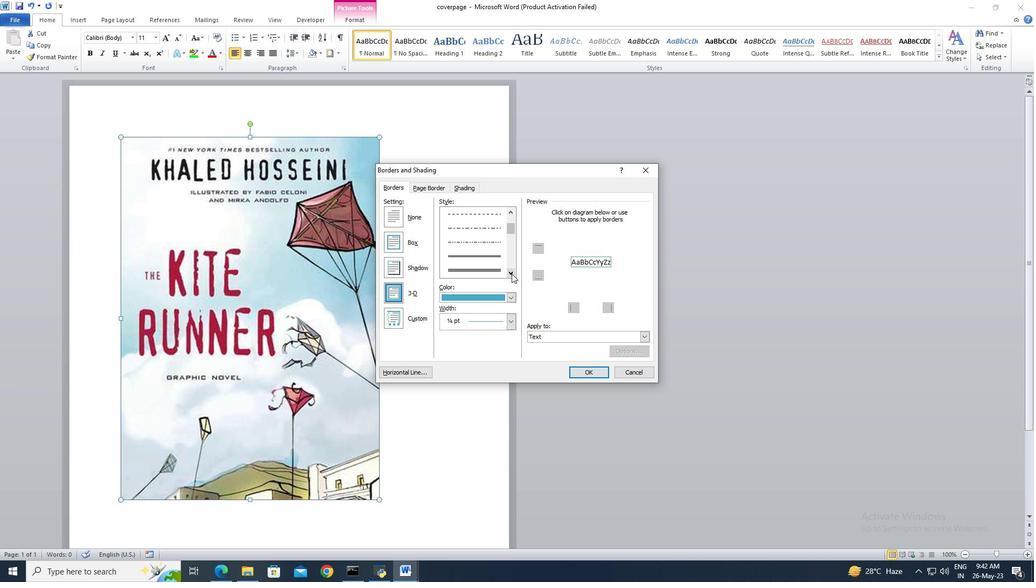 
Action: Mouse pressed left at (512, 273)
Screenshot: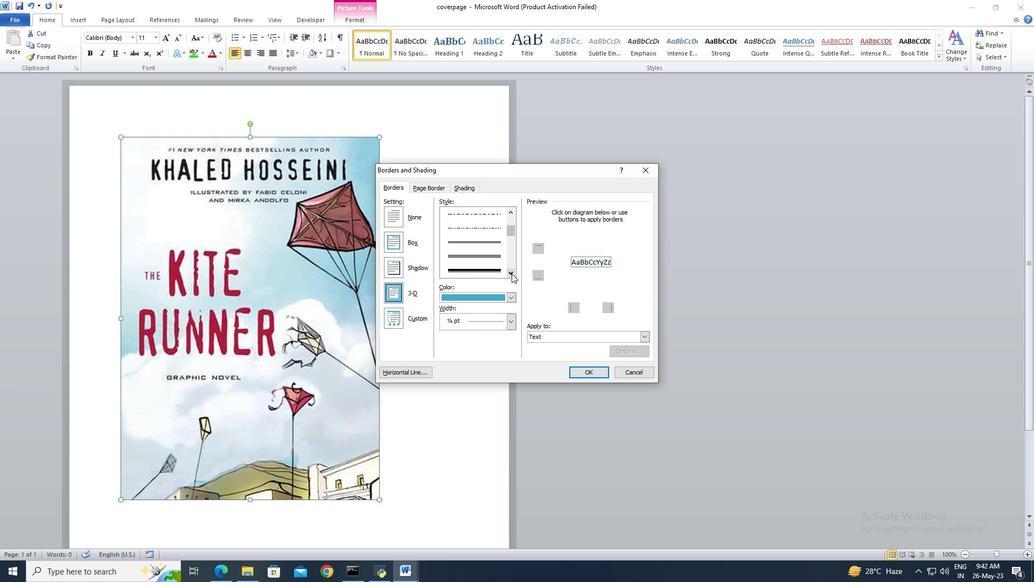 
Action: Mouse pressed left at (512, 273)
Screenshot: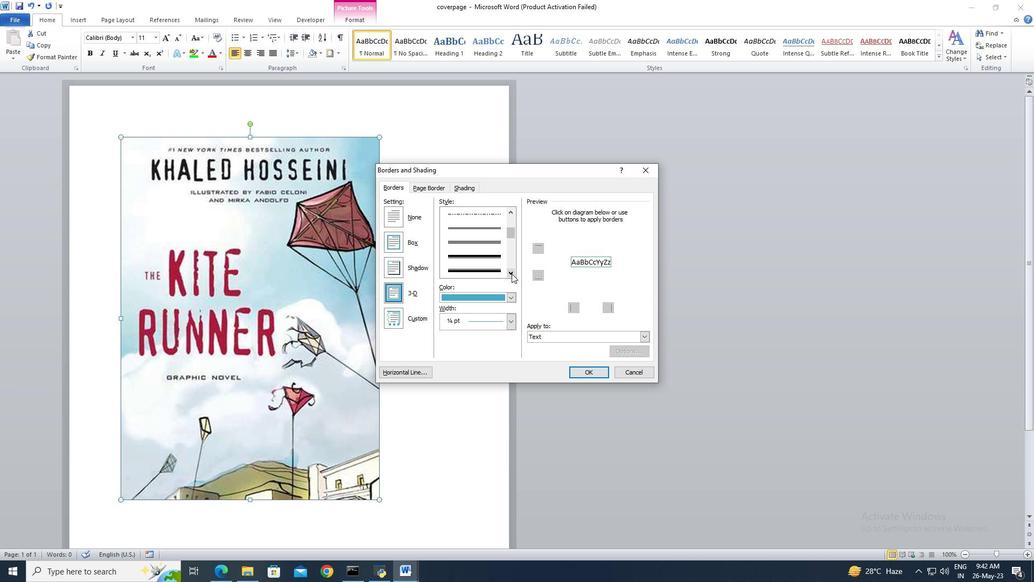 
Action: Mouse pressed left at (512, 273)
Screenshot: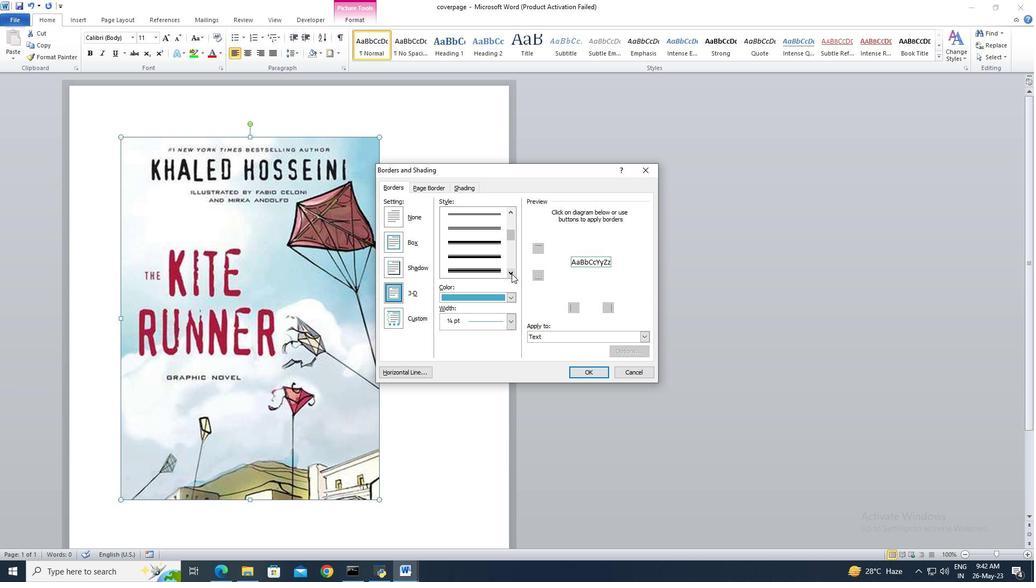 
Action: Mouse pressed left at (512, 273)
Screenshot: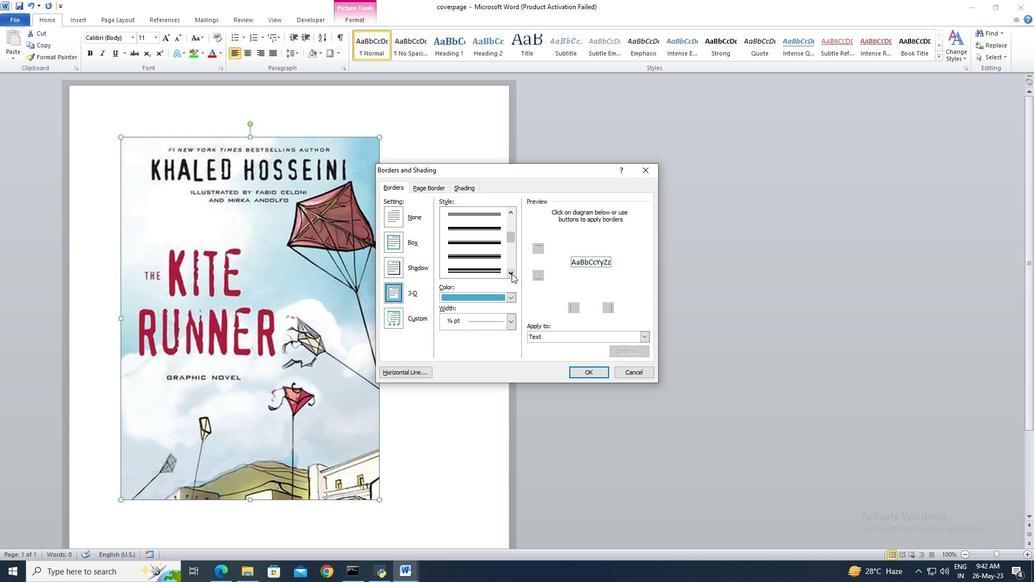 
Action: Mouse pressed left at (512, 273)
Screenshot: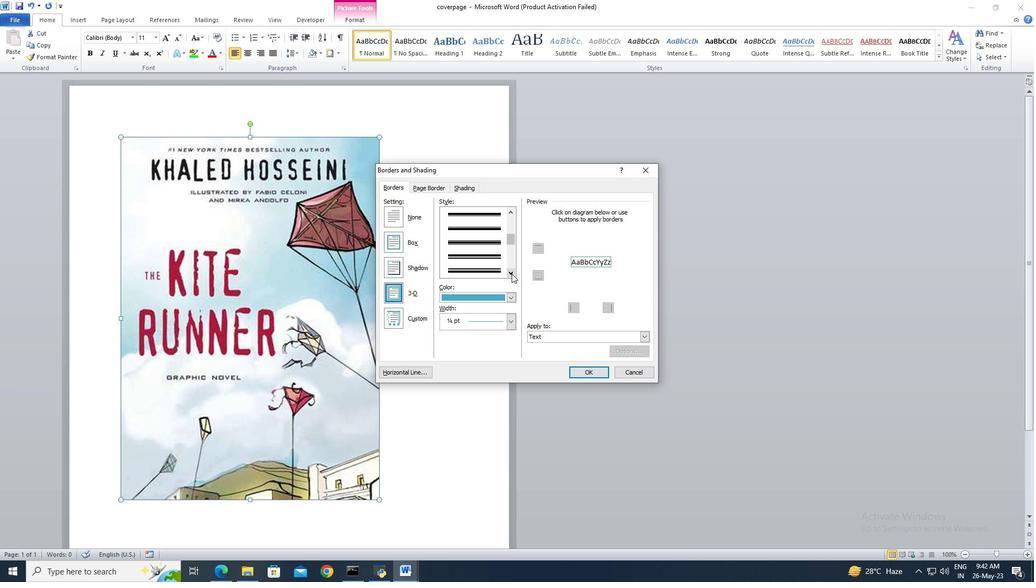 
Action: Mouse pressed left at (512, 273)
Screenshot: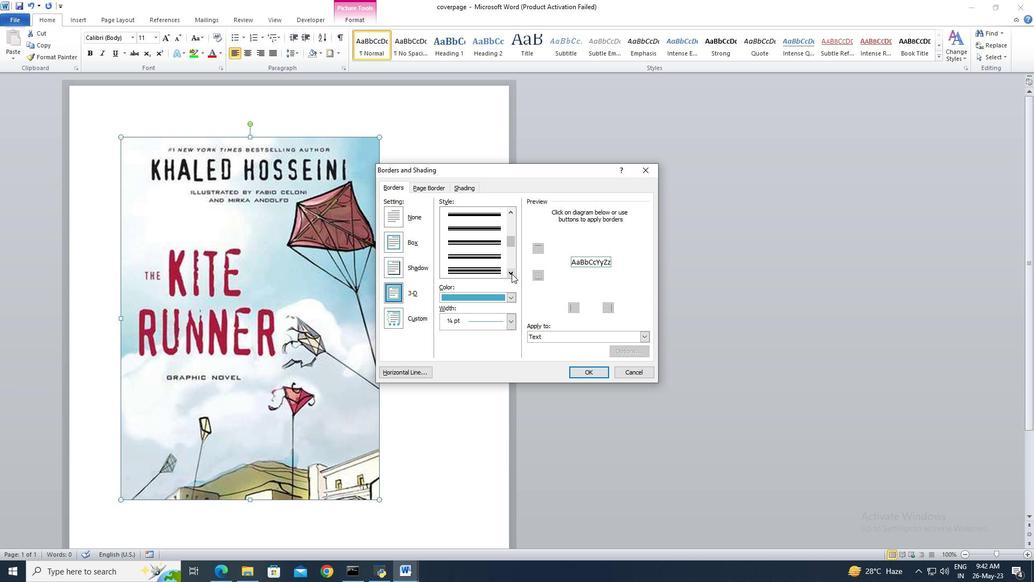 
Action: Mouse pressed left at (512, 273)
Screenshot: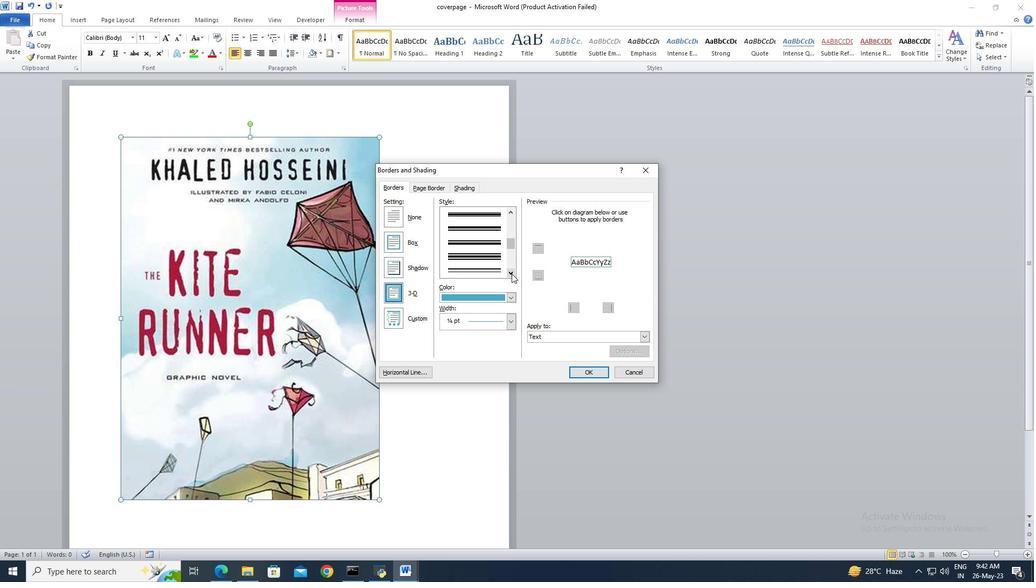 
Action: Mouse pressed left at (512, 273)
Screenshot: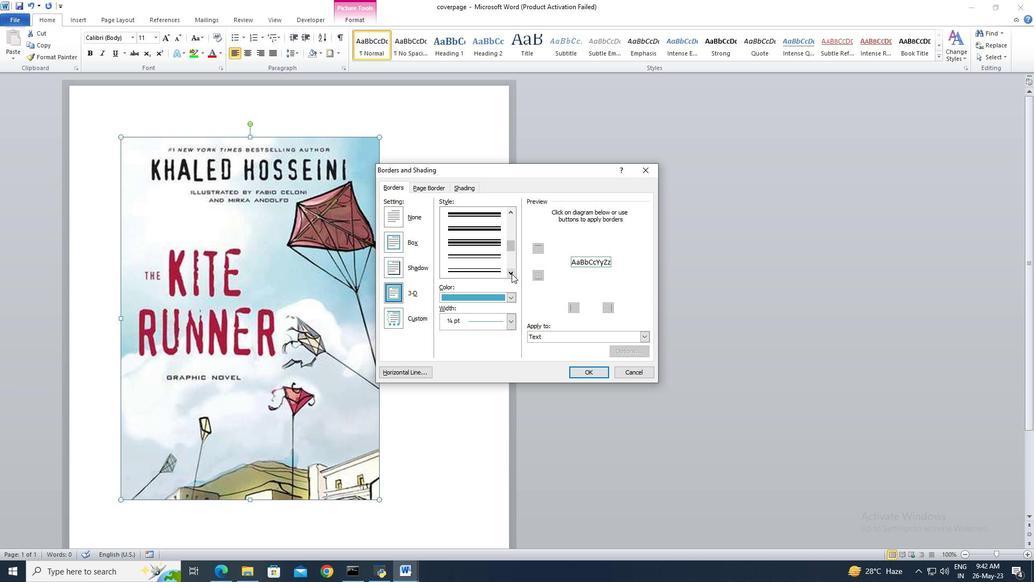 
Action: Mouse pressed left at (512, 273)
Screenshot: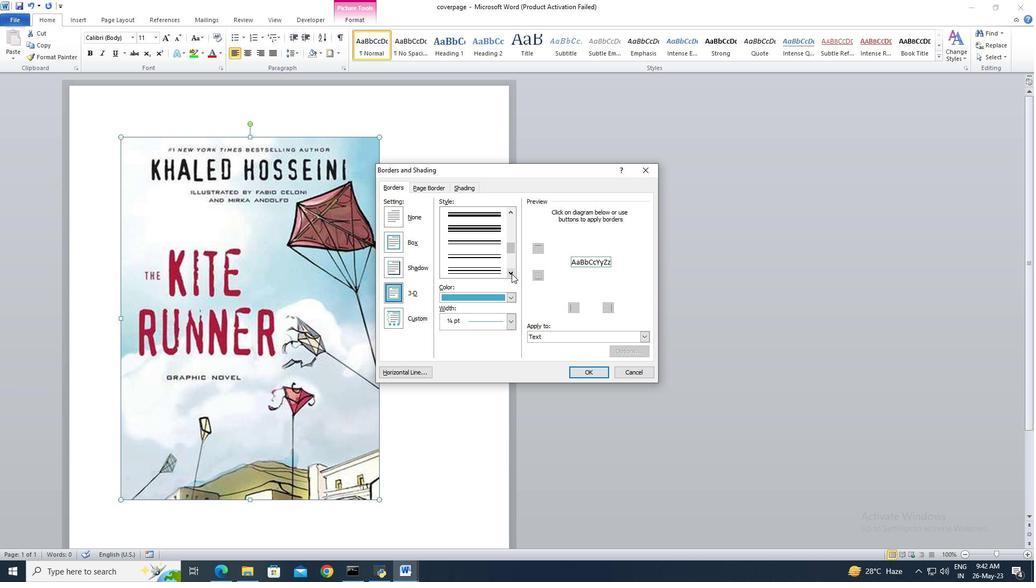 
Action: Mouse pressed left at (512, 273)
Screenshot: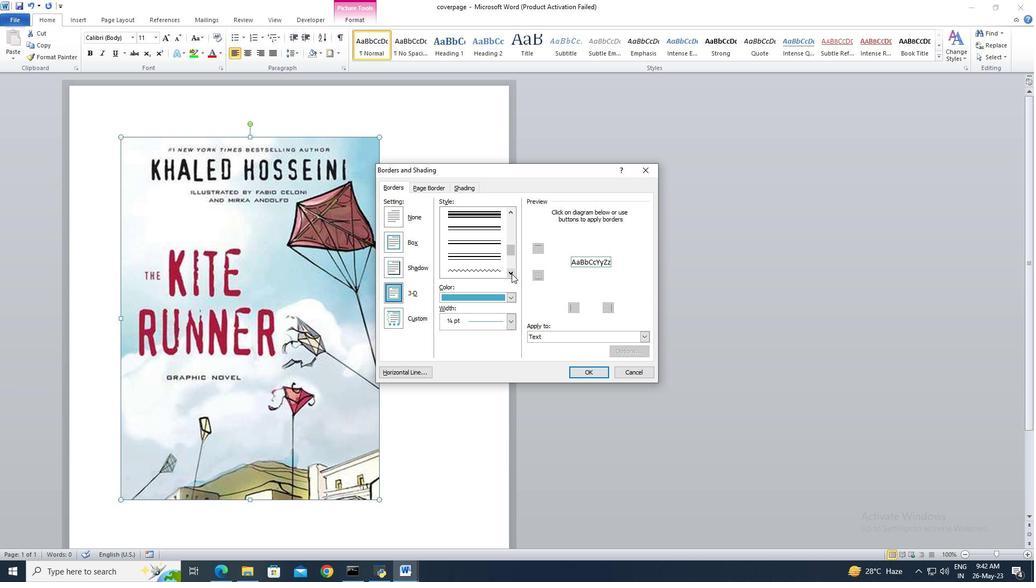 
Action: Mouse moved to (487, 257)
Screenshot: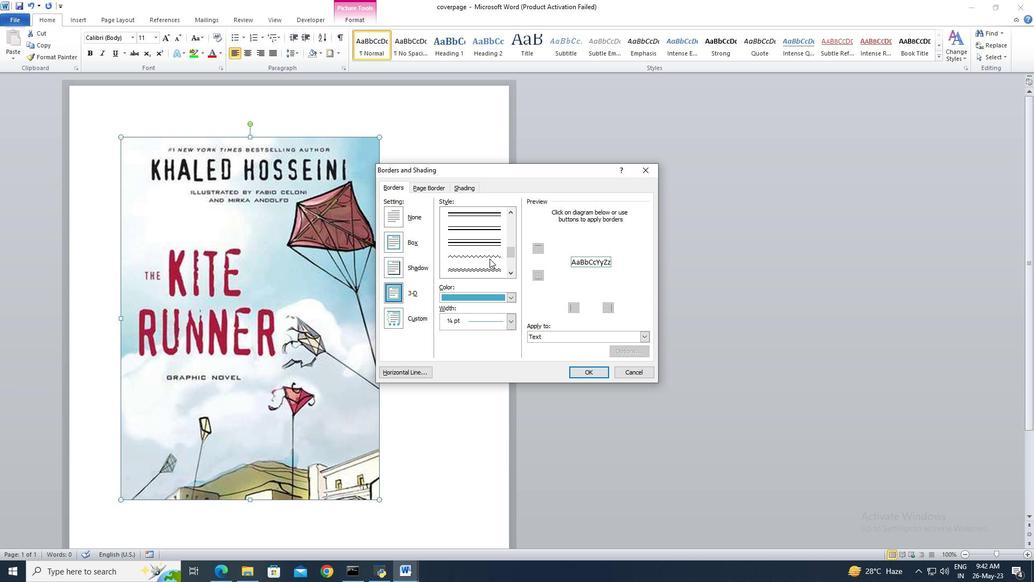 
Action: Mouse pressed left at (487, 257)
Screenshot: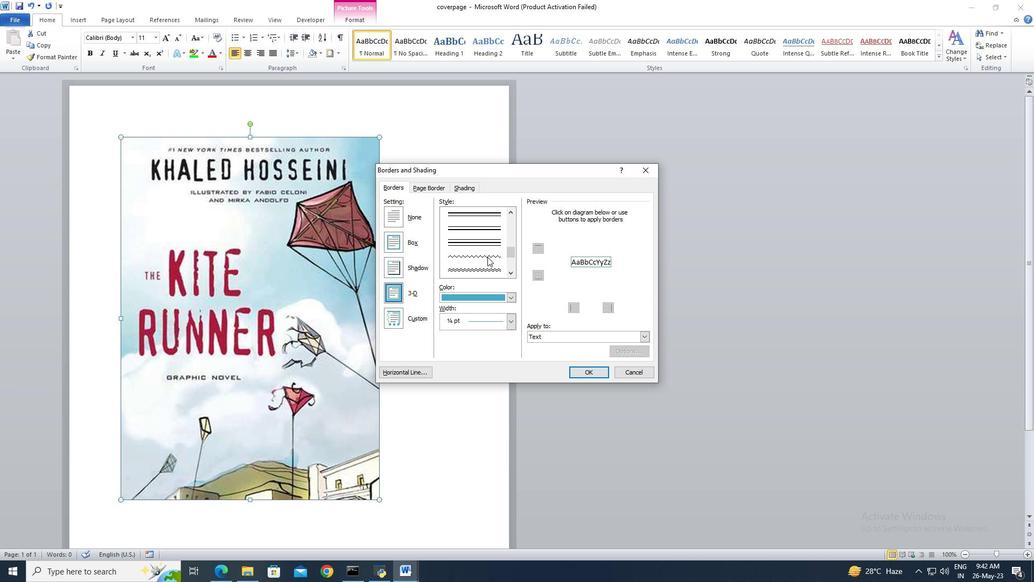 
Action: Mouse moved to (512, 297)
Screenshot: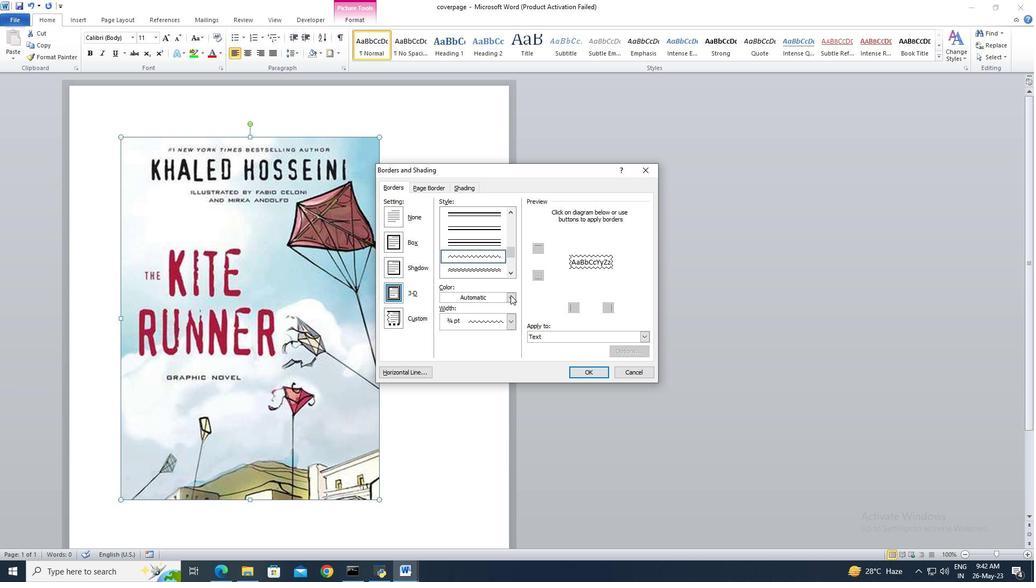 
Action: Mouse pressed left at (512, 297)
Screenshot: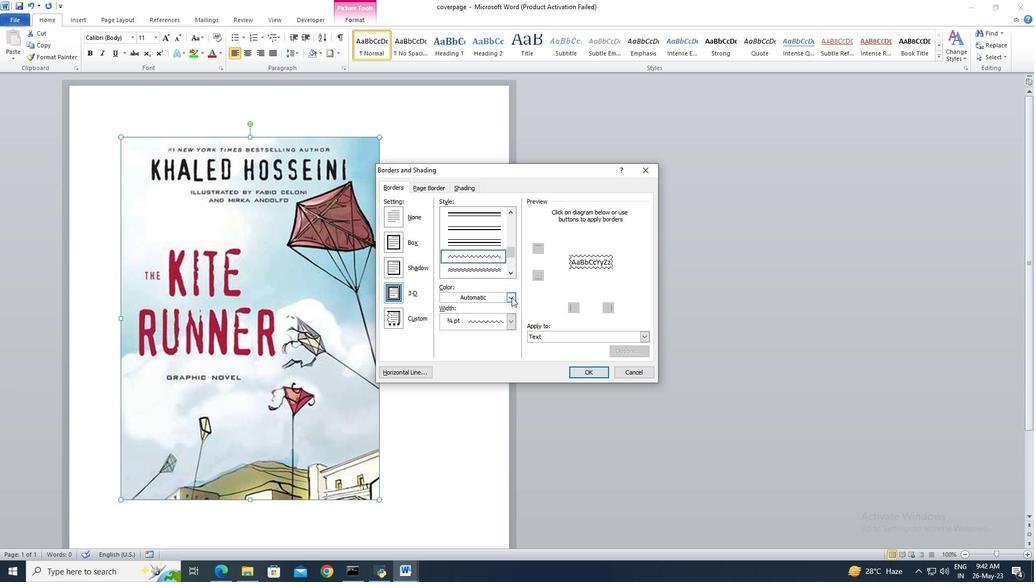
Action: Mouse moved to (528, 389)
Screenshot: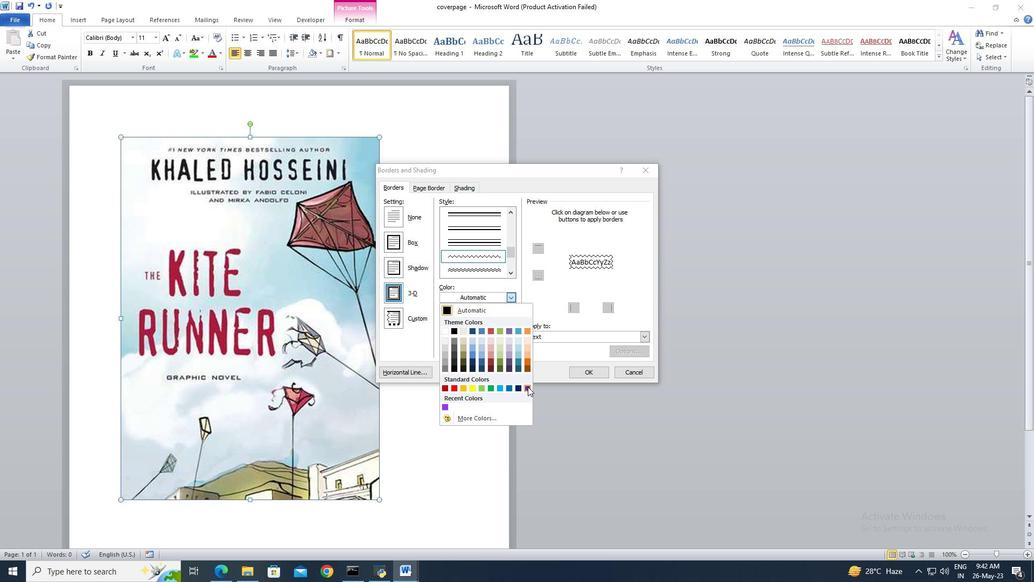 
Action: Mouse pressed left at (528, 389)
Screenshot: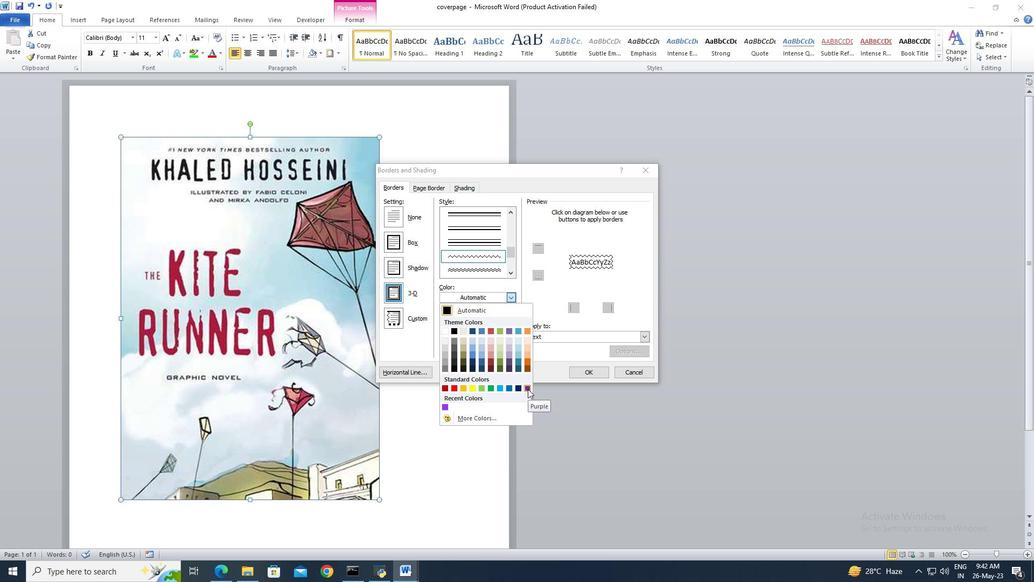 
Action: Mouse moved to (508, 323)
Screenshot: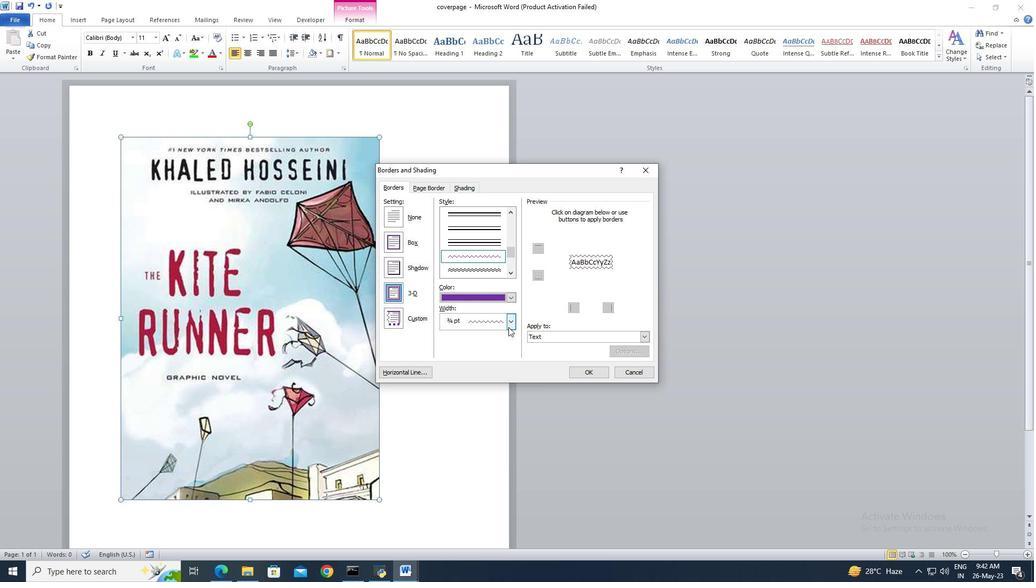 
Action: Mouse pressed left at (508, 323)
Screenshot: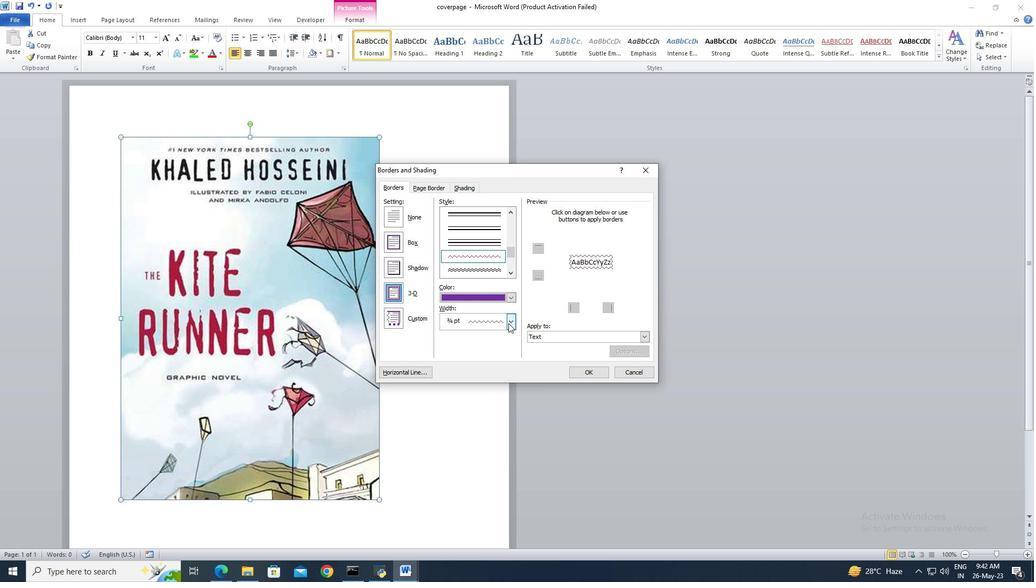 
Action: Mouse moved to (496, 334)
Screenshot: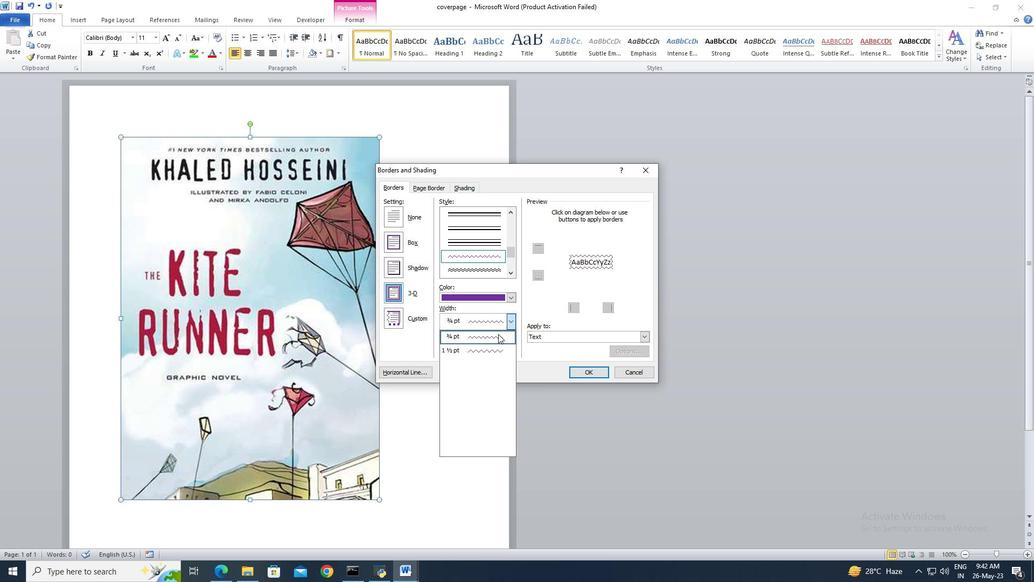 
Action: Mouse pressed left at (496, 334)
Screenshot: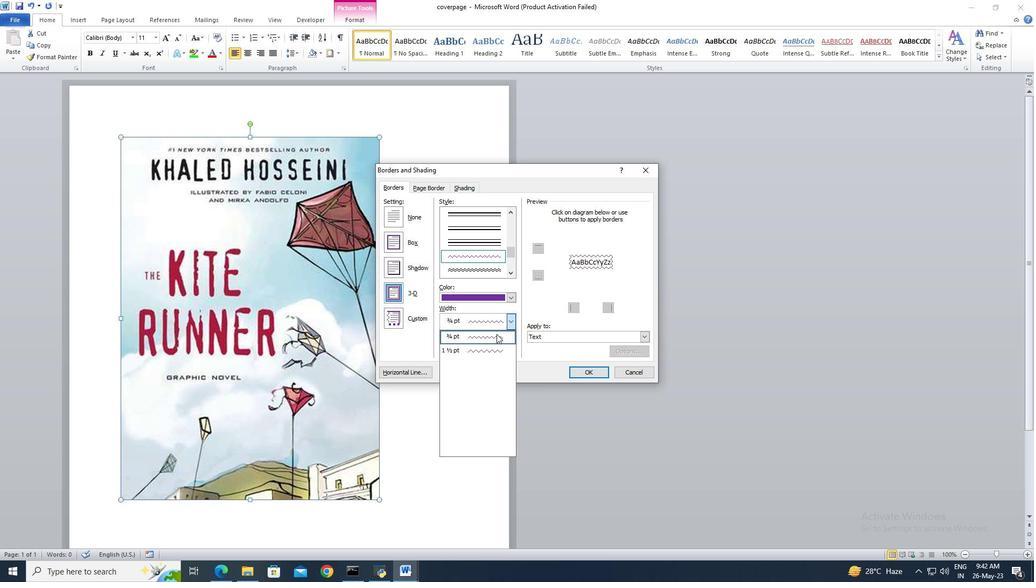 
Action: Mouse moved to (578, 373)
Screenshot: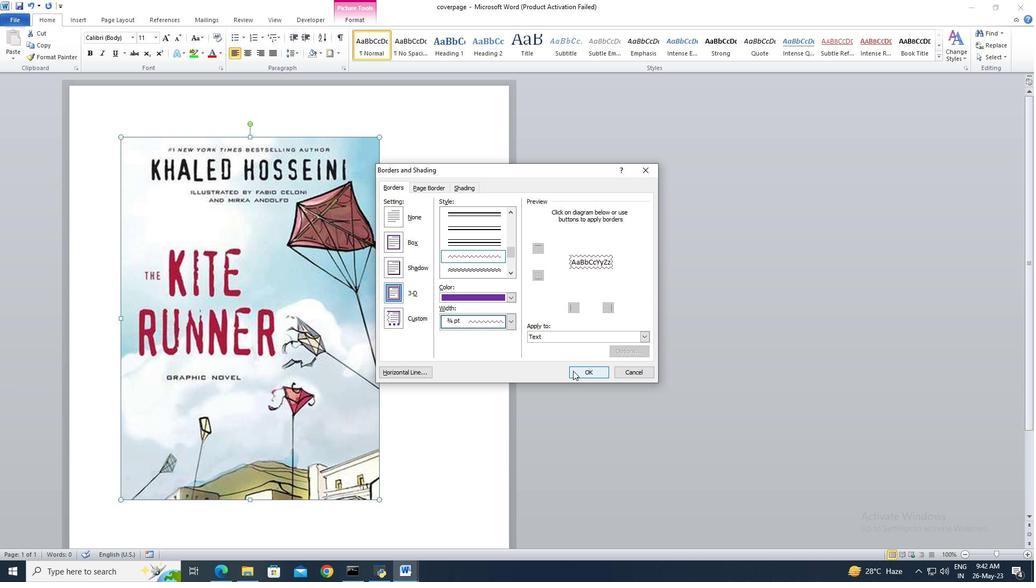 
Action: Mouse pressed left at (578, 373)
Screenshot: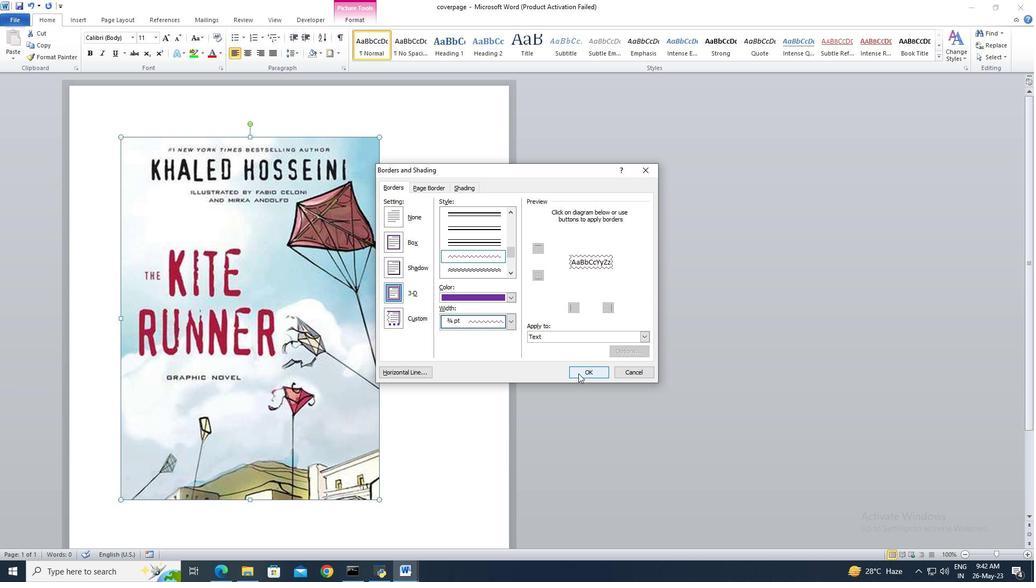 
Action: Mouse moved to (465, 304)
Screenshot: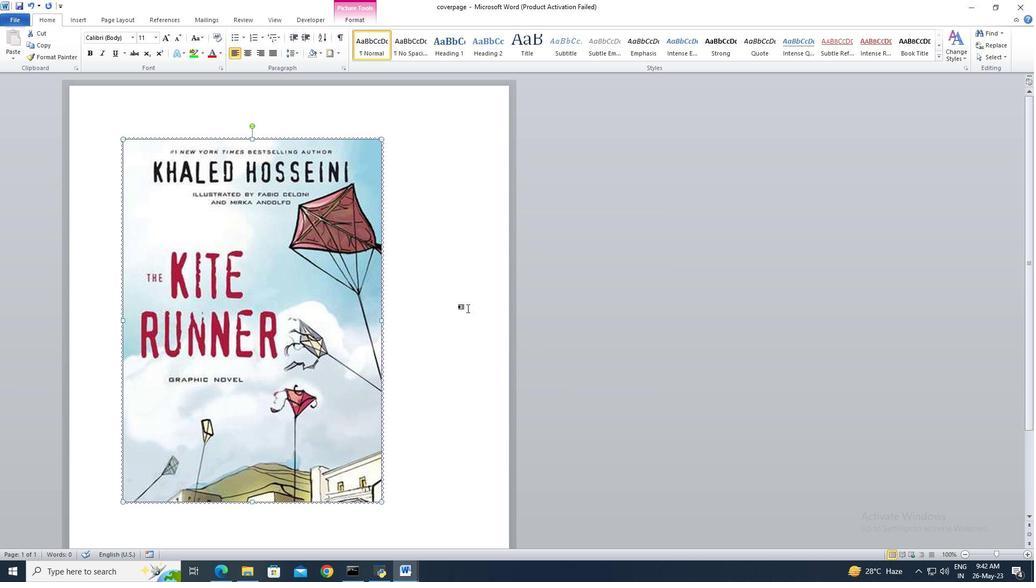 
